 Task: Look for space in Saint-Herblain, France from 10th July, 2023 to 15th July, 2023 for 7 adults in price range Rs.10000 to Rs.15000. Place can be entire place or shared room with 4 bedrooms having 7 beds and 4 bathrooms. Property type can be house, flat, guest house. Amenities needed are: wifi, TV, free parkinig on premises, gym, breakfast. Booking option can be shelf check-in. Required host language is English.
Action: Mouse moved to (394, 86)
Screenshot: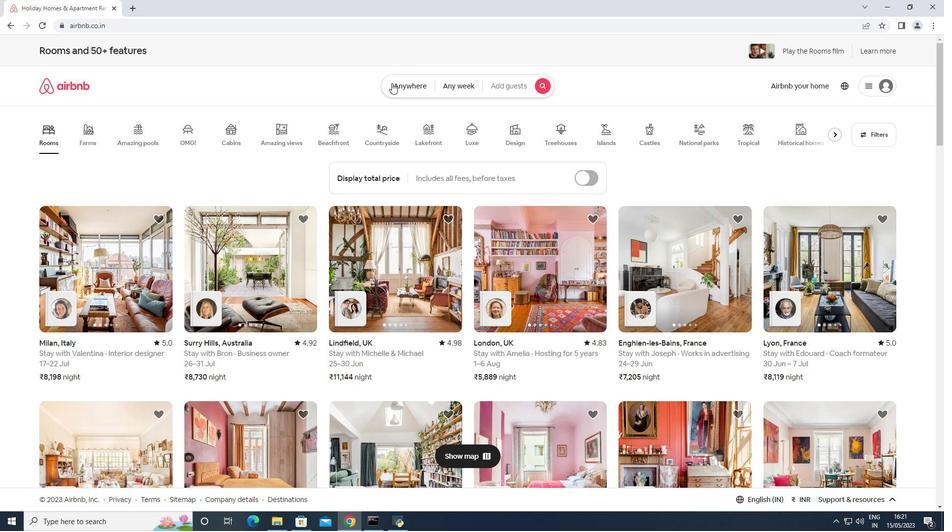 
Action: Mouse pressed left at (394, 86)
Screenshot: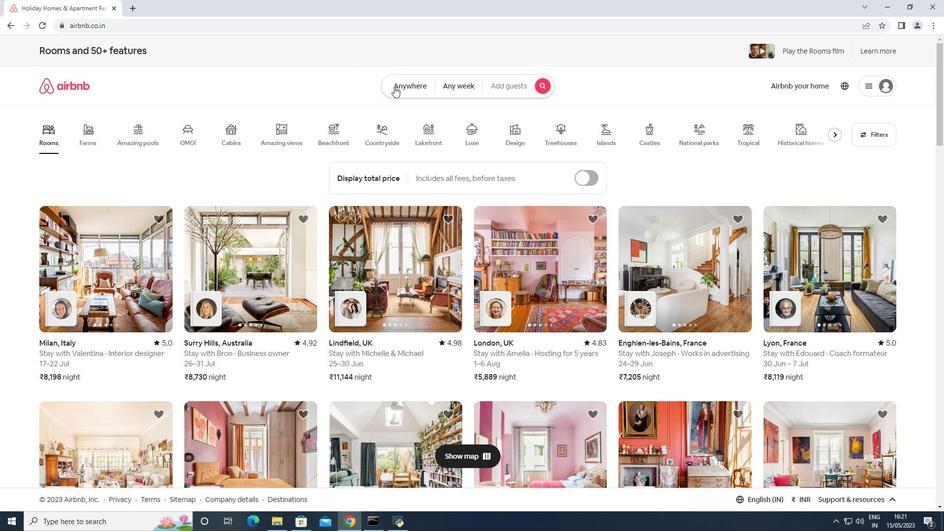 
Action: Mouse moved to (333, 122)
Screenshot: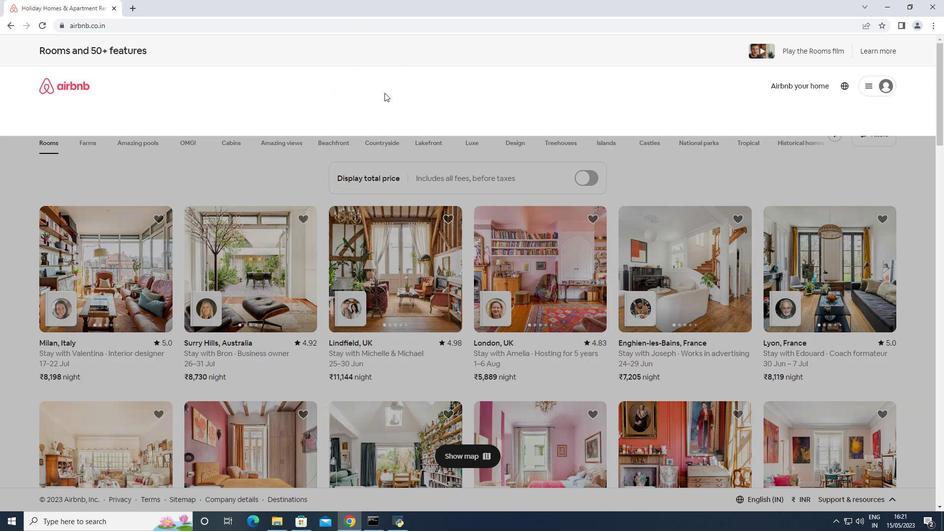 
Action: Key pressed <Key.shift>S
Screenshot: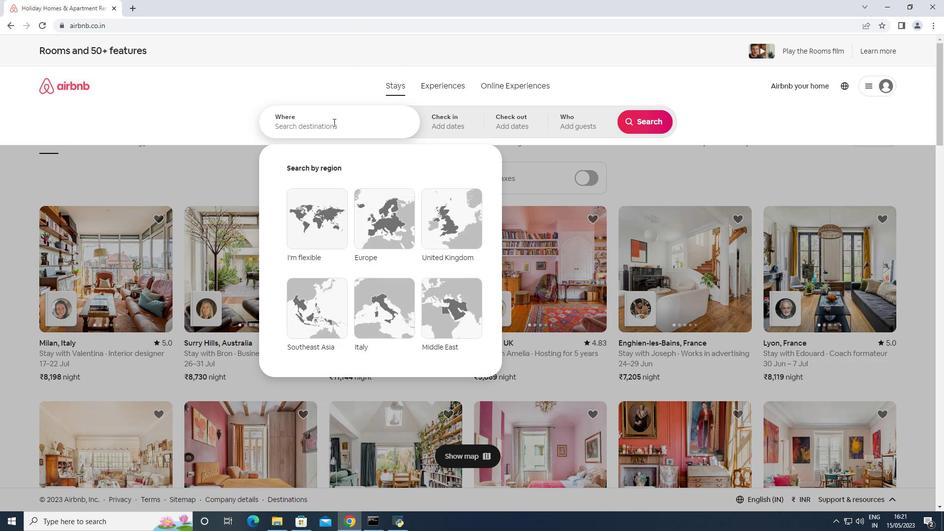 
Action: Mouse pressed left at (333, 122)
Screenshot: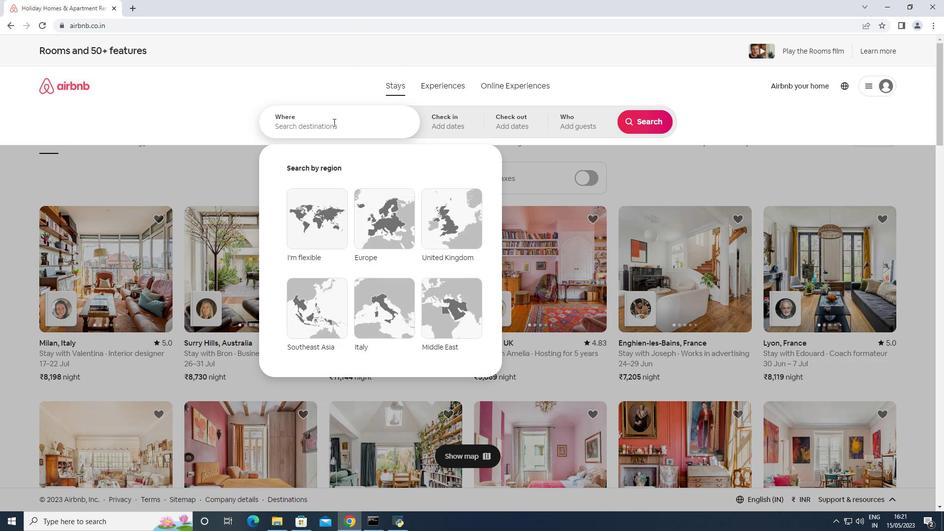 
Action: Key pressed <Key.shift>Saint-<Key.shift><Key.shift><Key.shift><Key.shift>Herblain,<Key.shift><Key.shift>F
Screenshot: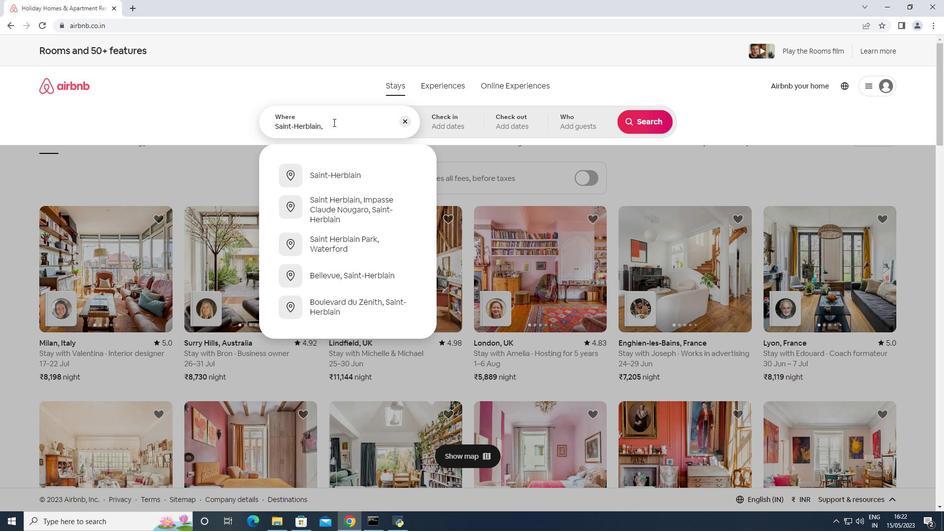 
Action: Mouse moved to (367, 185)
Screenshot: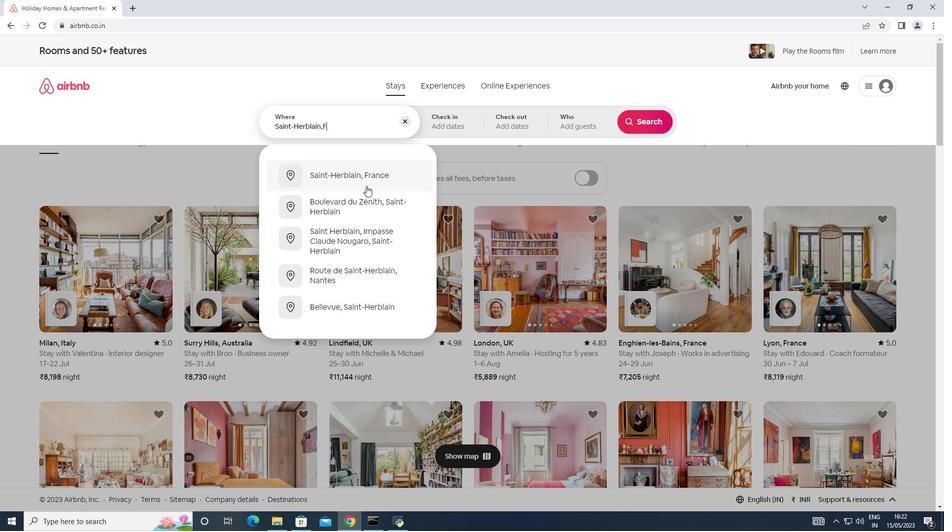 
Action: Mouse pressed left at (367, 185)
Screenshot: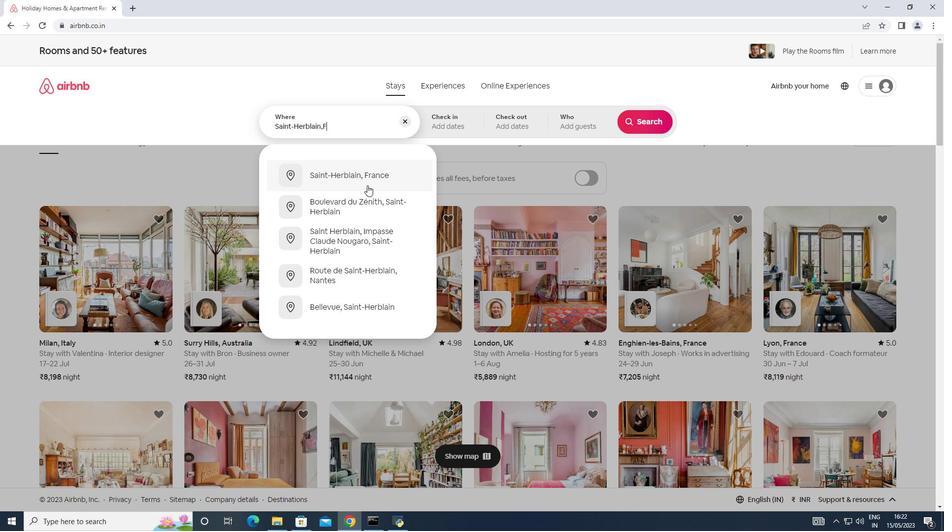 
Action: Mouse moved to (514, 134)
Screenshot: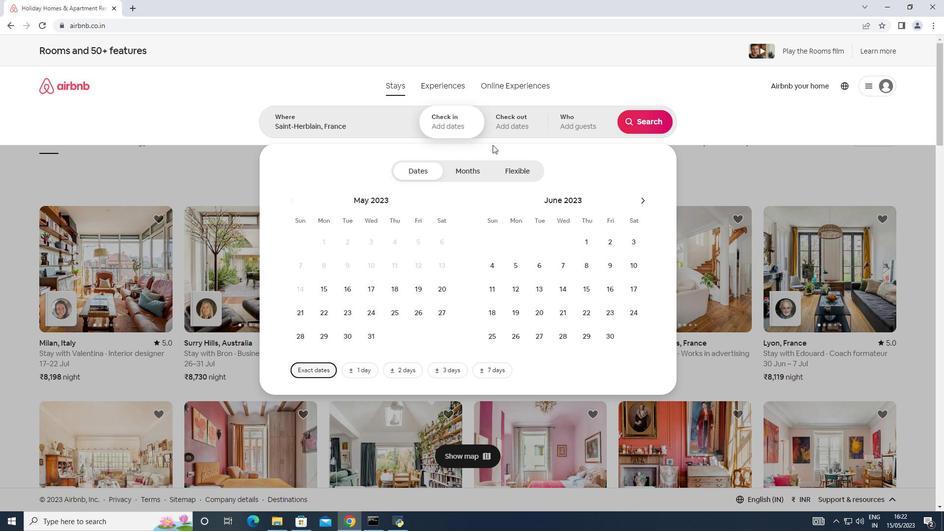 
Action: Mouse pressed left at (514, 134)
Screenshot: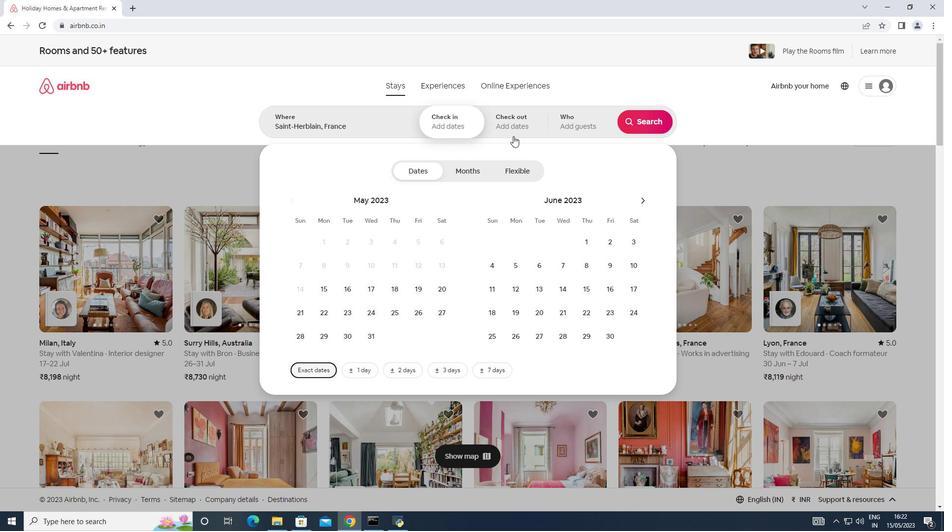 
Action: Mouse moved to (465, 129)
Screenshot: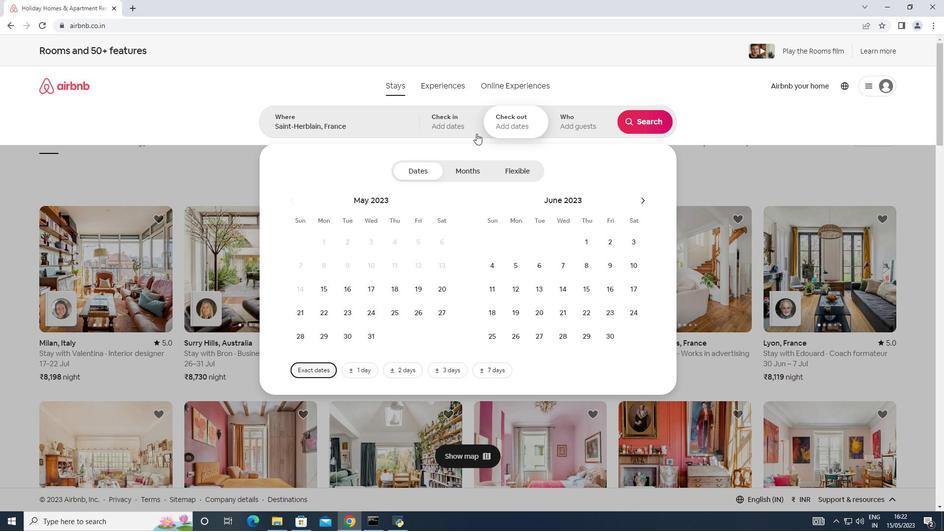 
Action: Mouse pressed left at (465, 129)
Screenshot: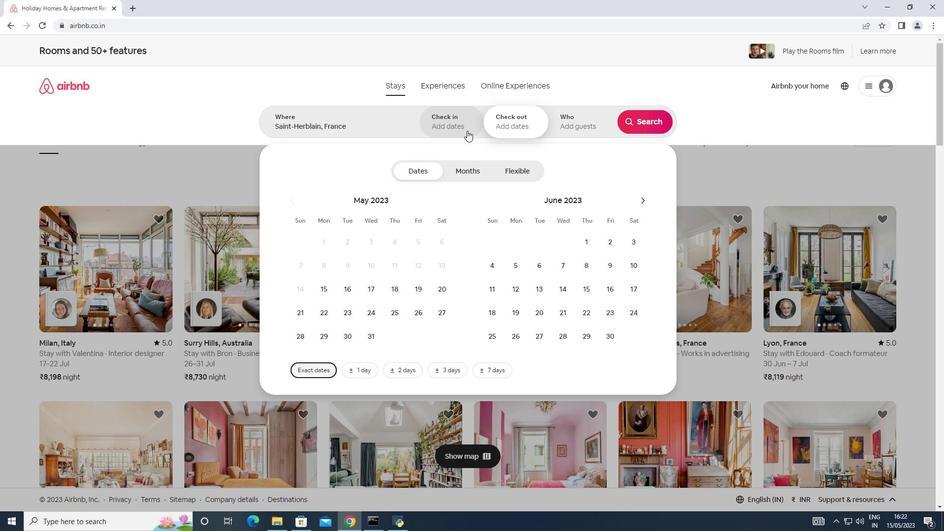 
Action: Mouse moved to (638, 198)
Screenshot: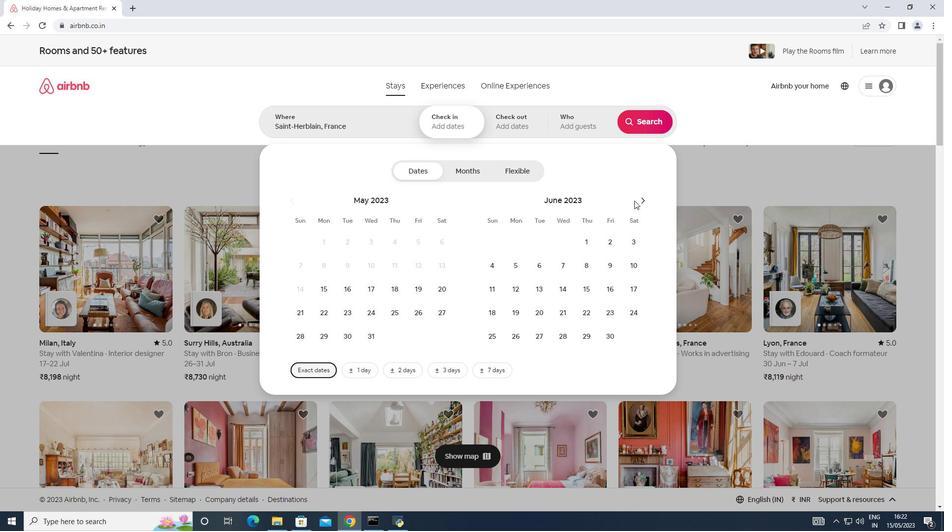 
Action: Mouse pressed left at (638, 198)
Screenshot: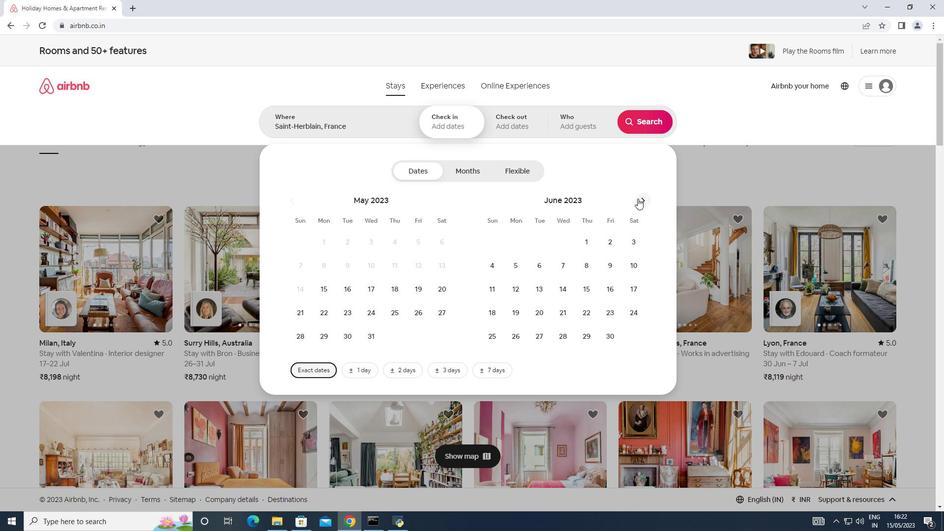 
Action: Mouse moved to (524, 285)
Screenshot: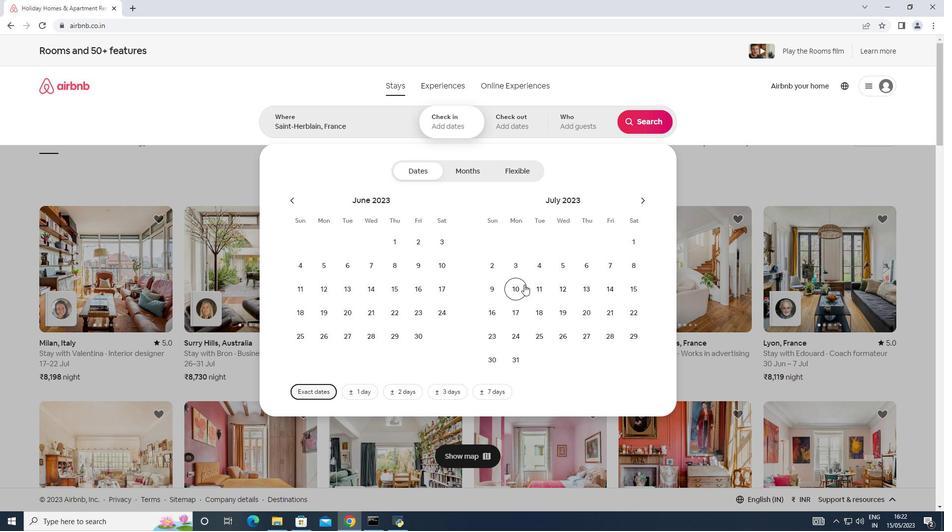 
Action: Mouse pressed left at (524, 285)
Screenshot: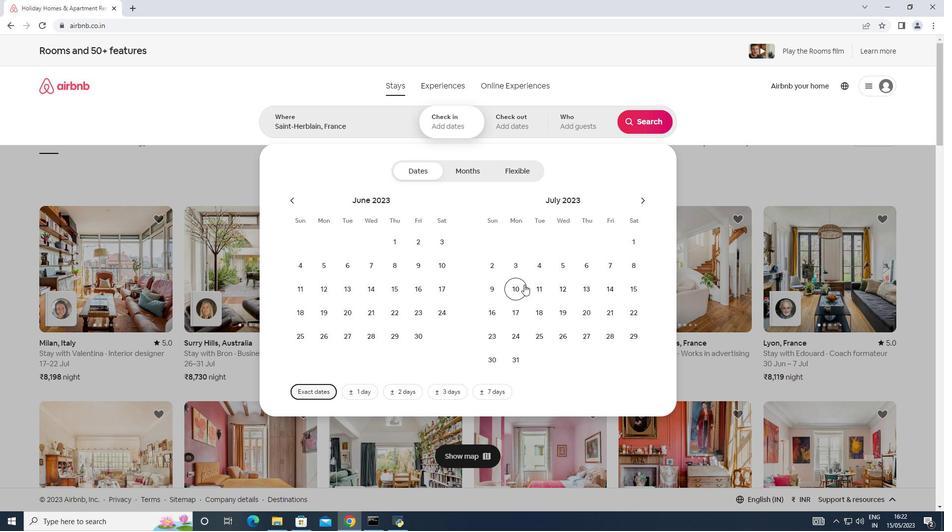 
Action: Mouse moved to (633, 283)
Screenshot: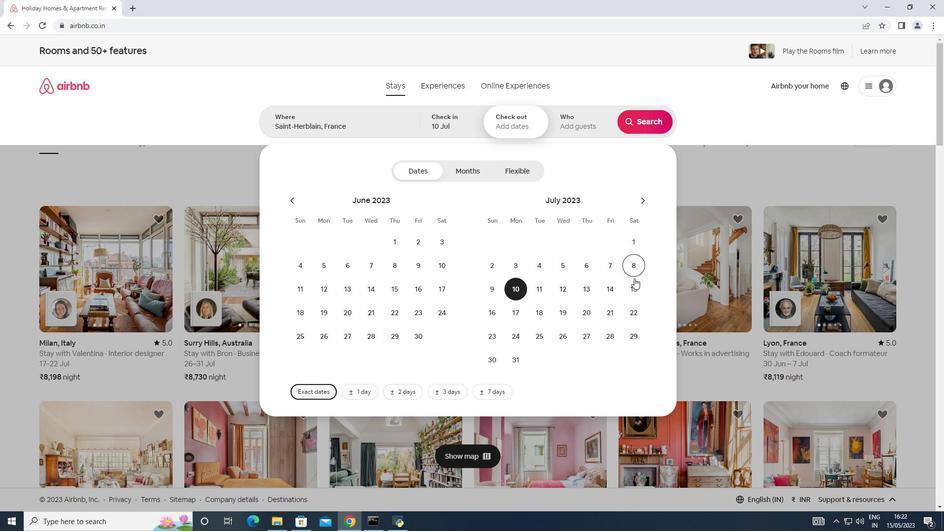 
Action: Mouse pressed left at (633, 283)
Screenshot: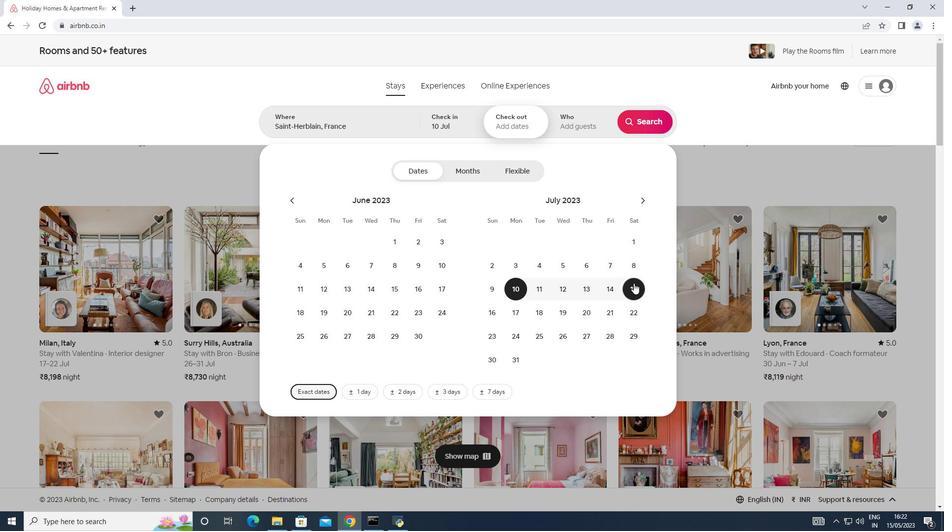 
Action: Mouse moved to (583, 118)
Screenshot: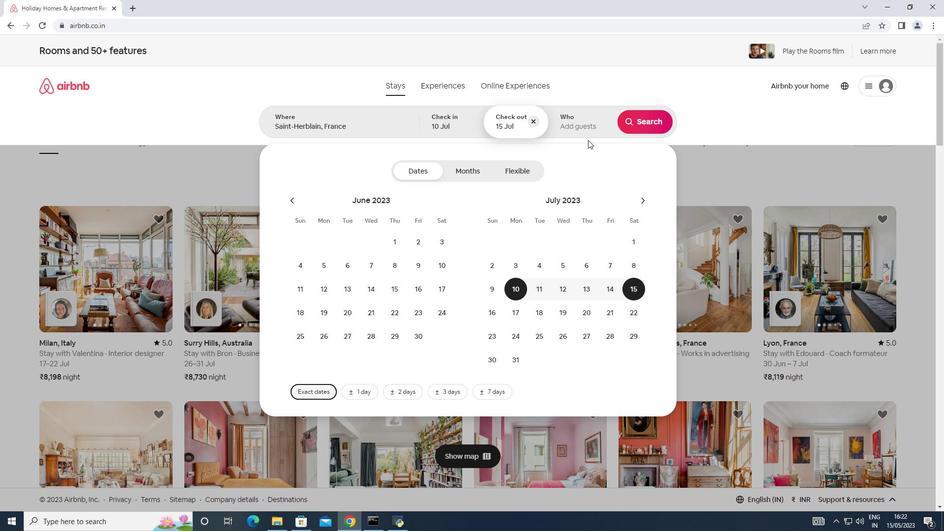 
Action: Mouse pressed left at (583, 118)
Screenshot: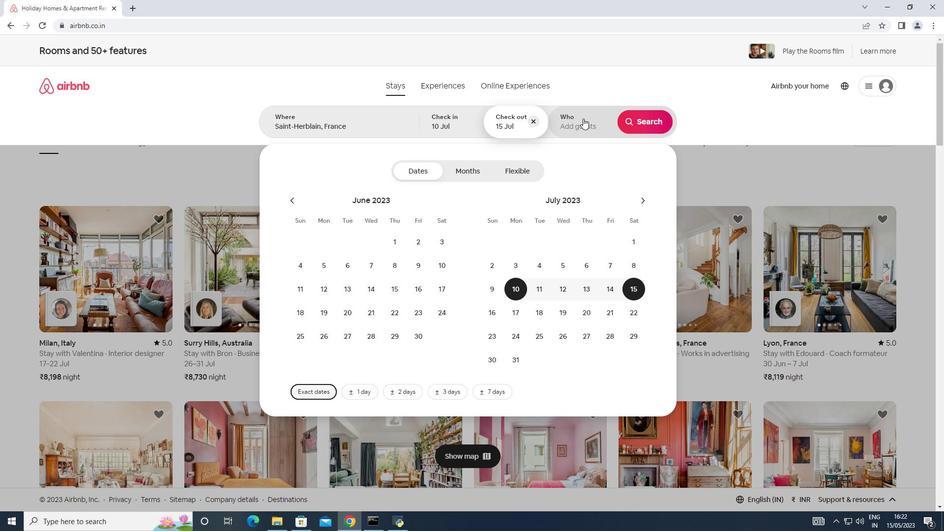
Action: Mouse moved to (645, 171)
Screenshot: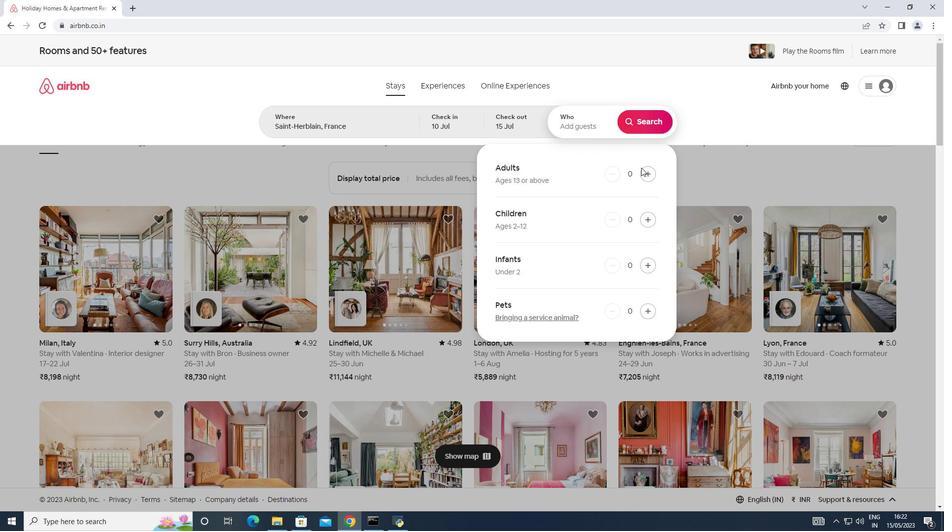 
Action: Mouse pressed left at (645, 171)
Screenshot: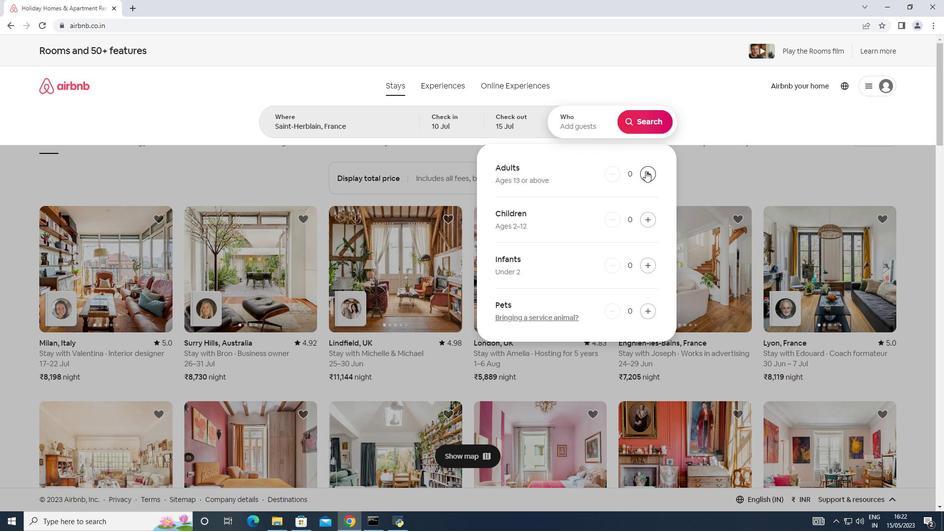 
Action: Mouse pressed left at (645, 171)
Screenshot: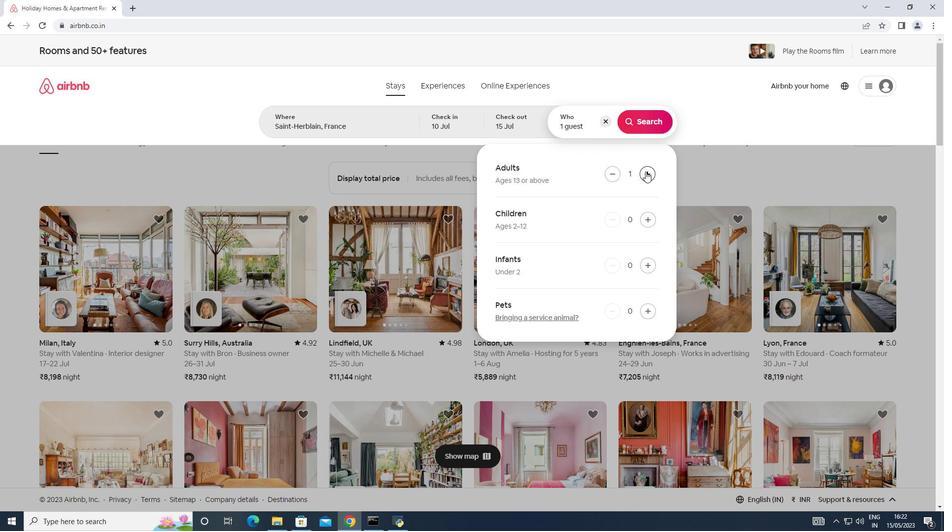 
Action: Mouse pressed left at (645, 171)
Screenshot: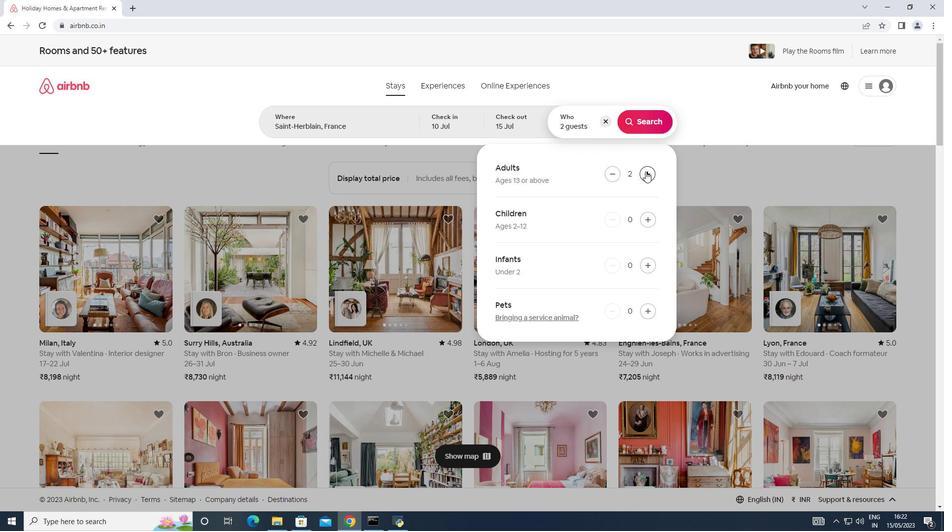 
Action: Mouse pressed left at (645, 171)
Screenshot: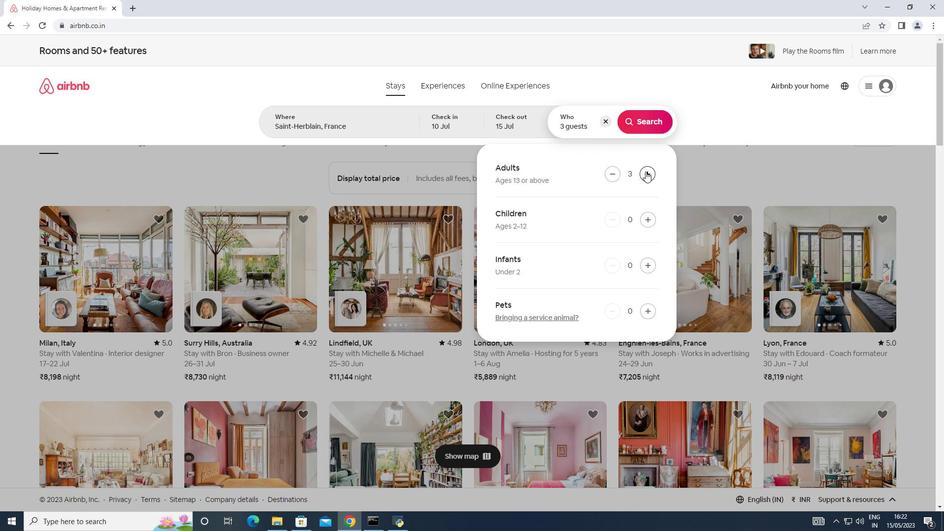 
Action: Mouse pressed left at (645, 171)
Screenshot: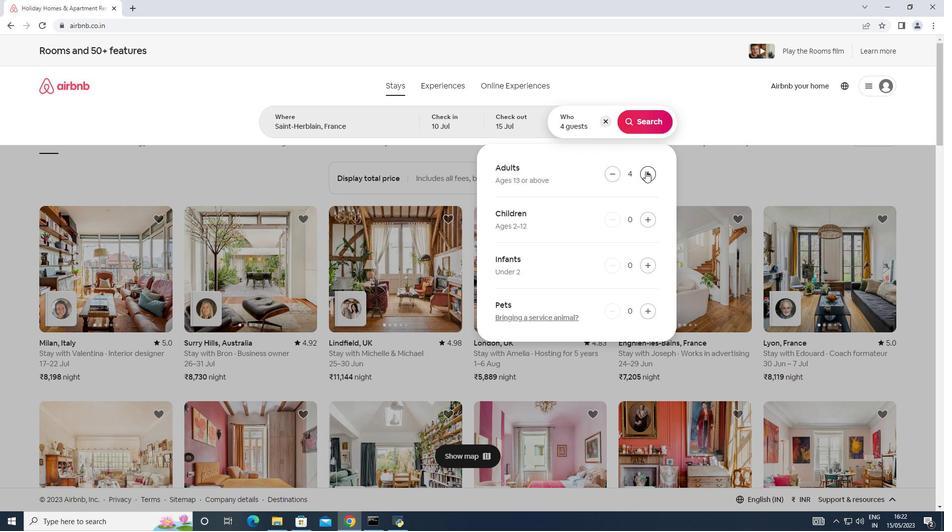 
Action: Mouse pressed left at (645, 171)
Screenshot: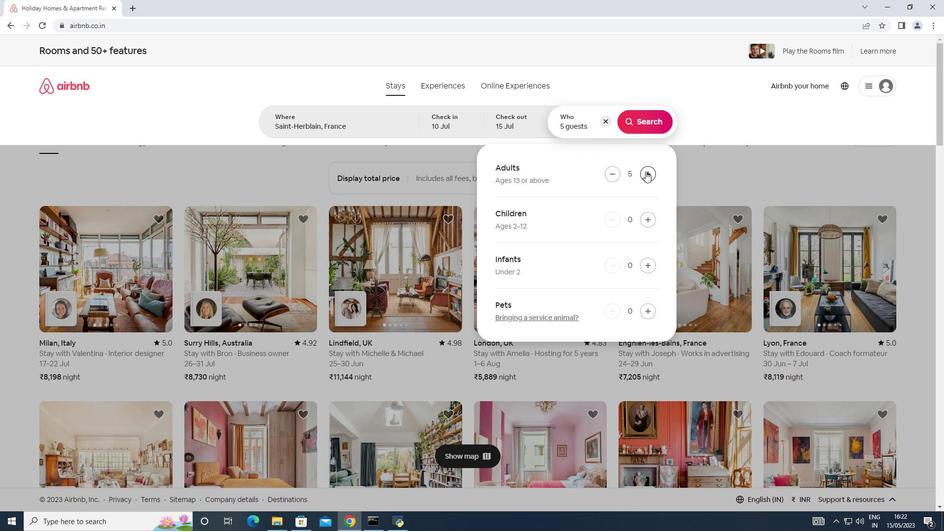 
Action: Mouse pressed left at (645, 171)
Screenshot: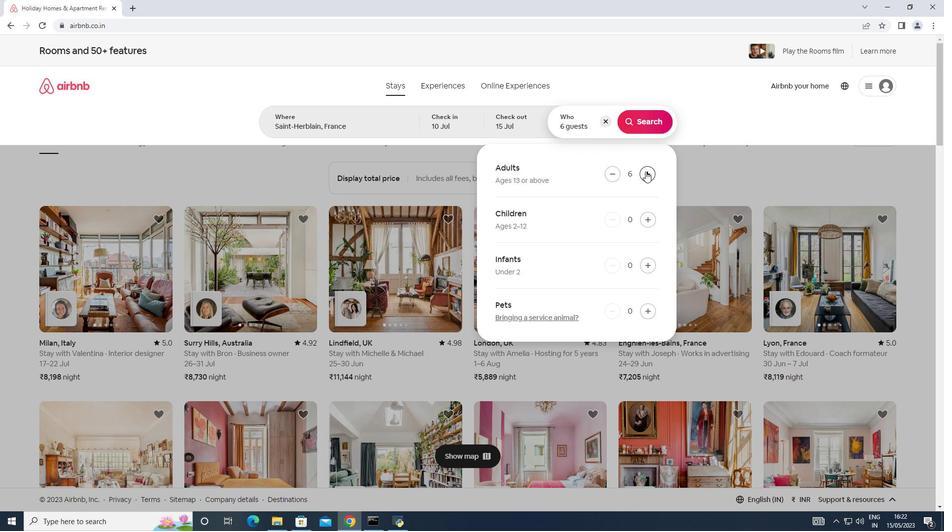 
Action: Mouse moved to (637, 124)
Screenshot: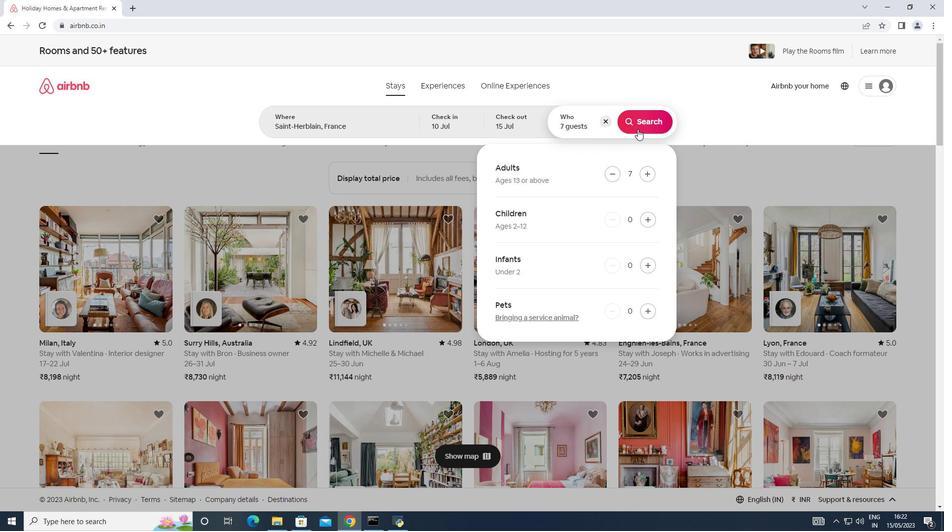 
Action: Mouse pressed left at (637, 124)
Screenshot: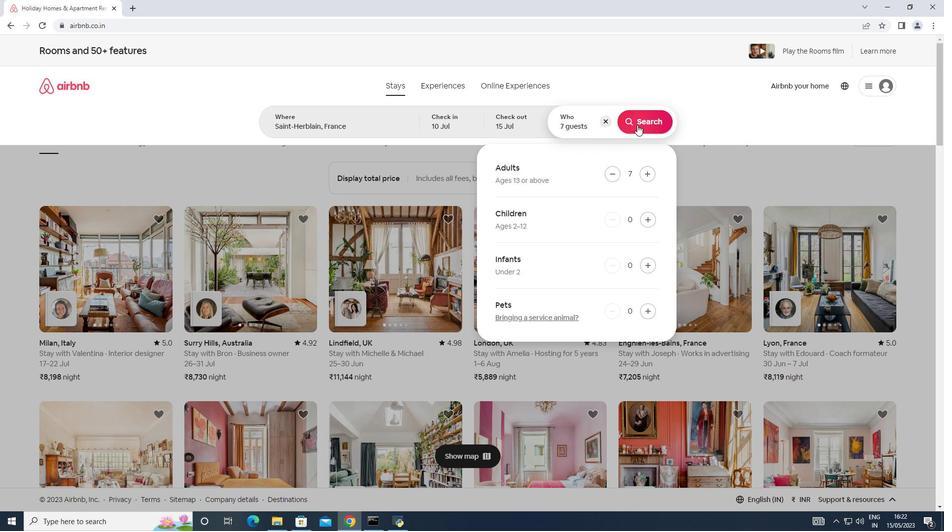 
Action: Mouse moved to (889, 93)
Screenshot: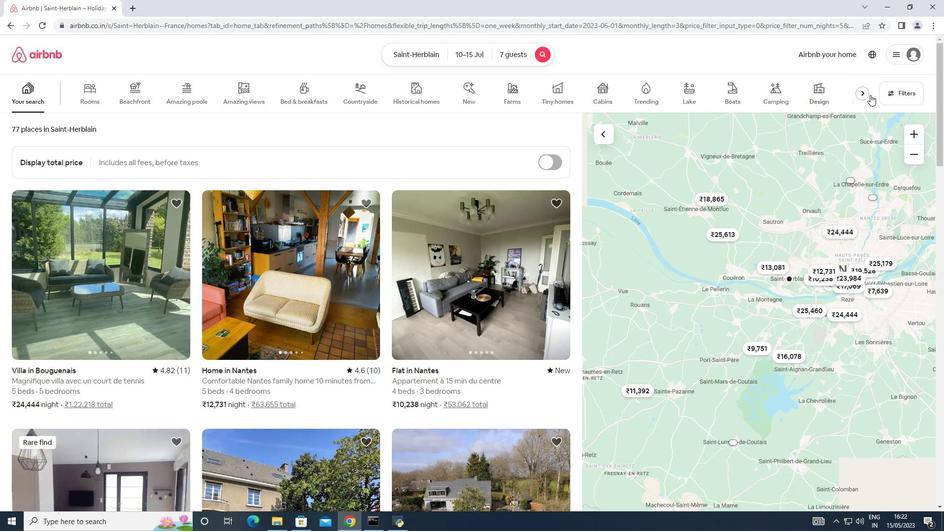 
Action: Mouse pressed left at (889, 93)
Screenshot: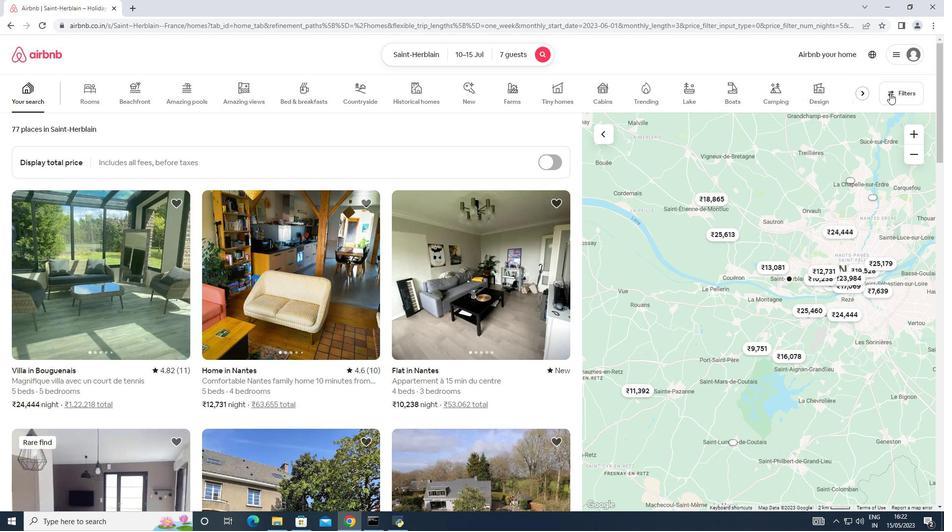 
Action: Mouse moved to (342, 336)
Screenshot: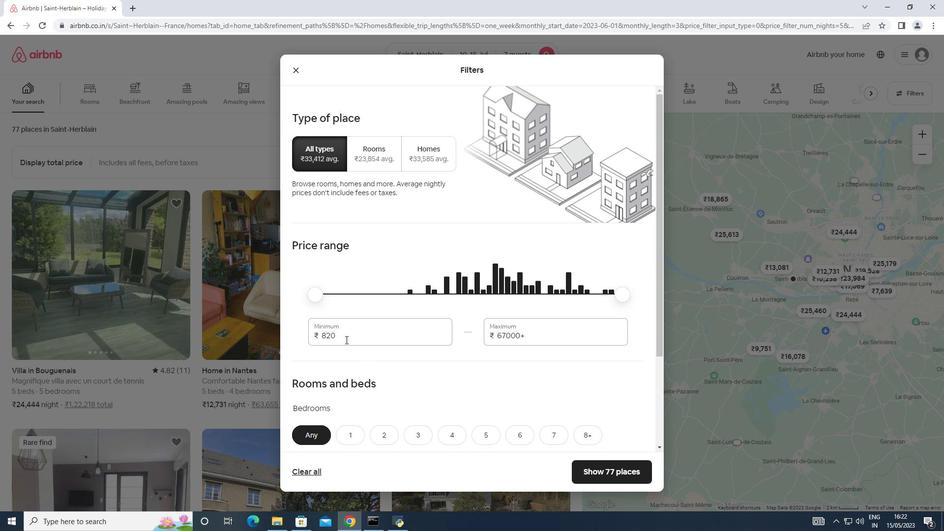 
Action: Mouse pressed left at (342, 336)
Screenshot: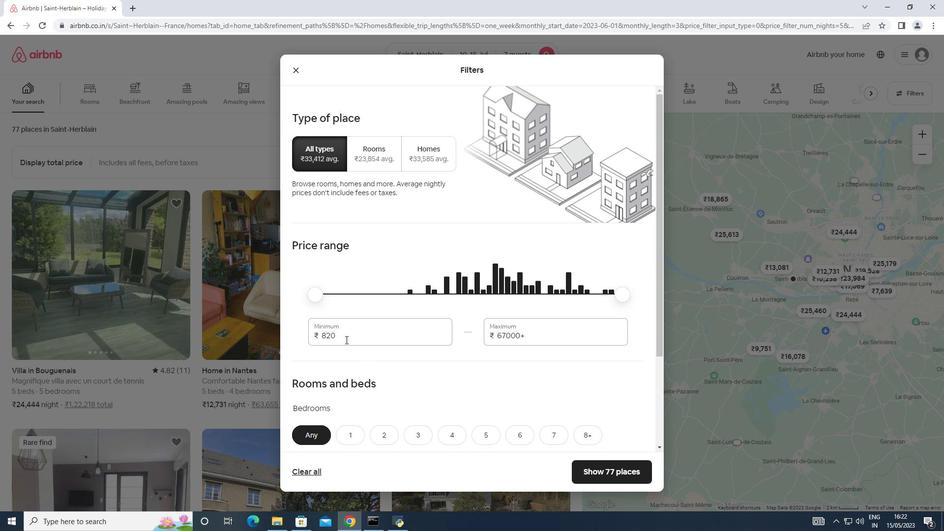 
Action: Mouse moved to (314, 335)
Screenshot: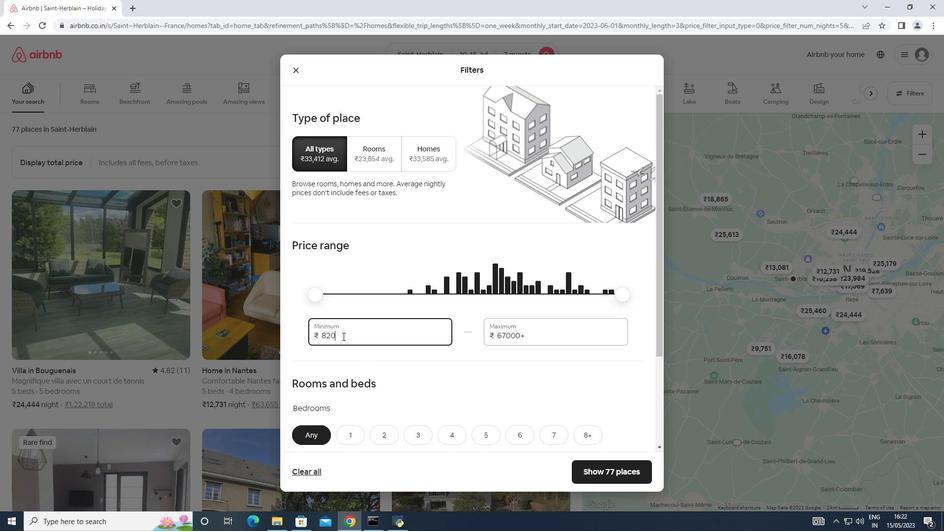 
Action: Key pressed 10000
Screenshot: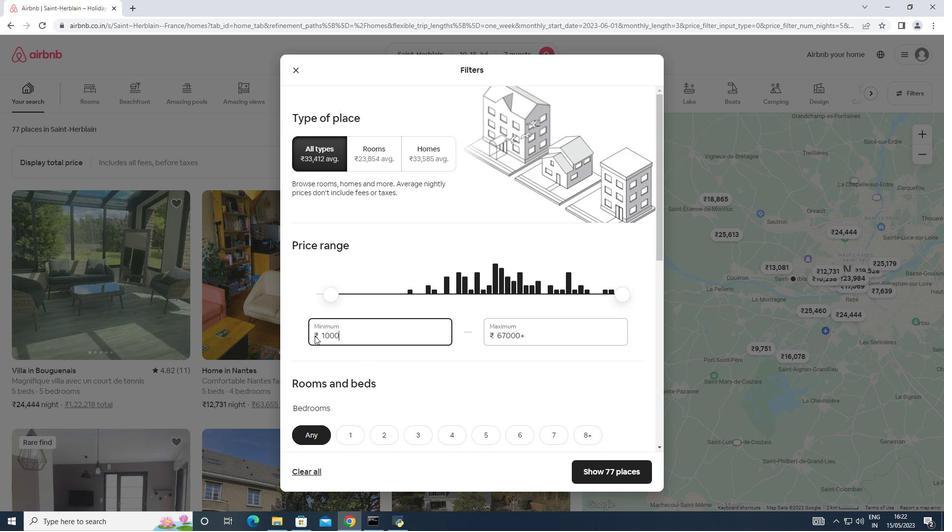 
Action: Mouse moved to (524, 337)
Screenshot: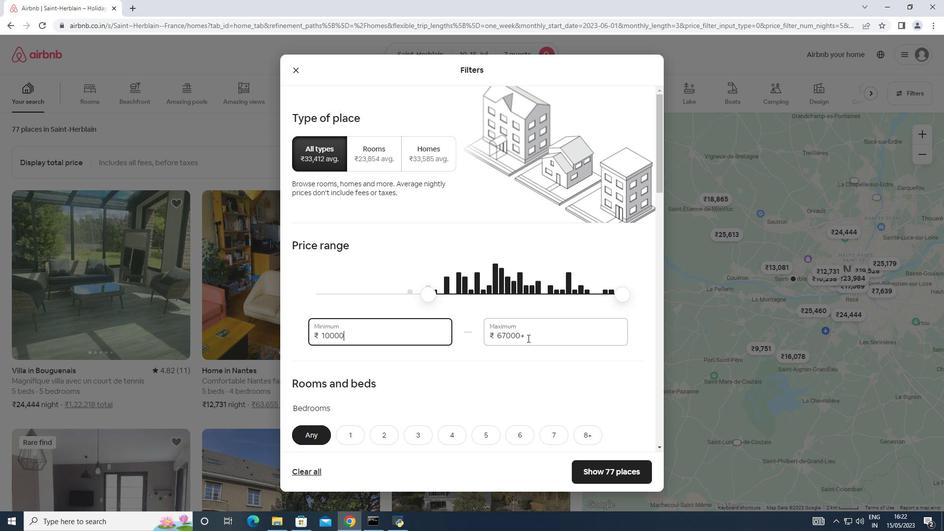 
Action: Mouse pressed left at (524, 337)
Screenshot: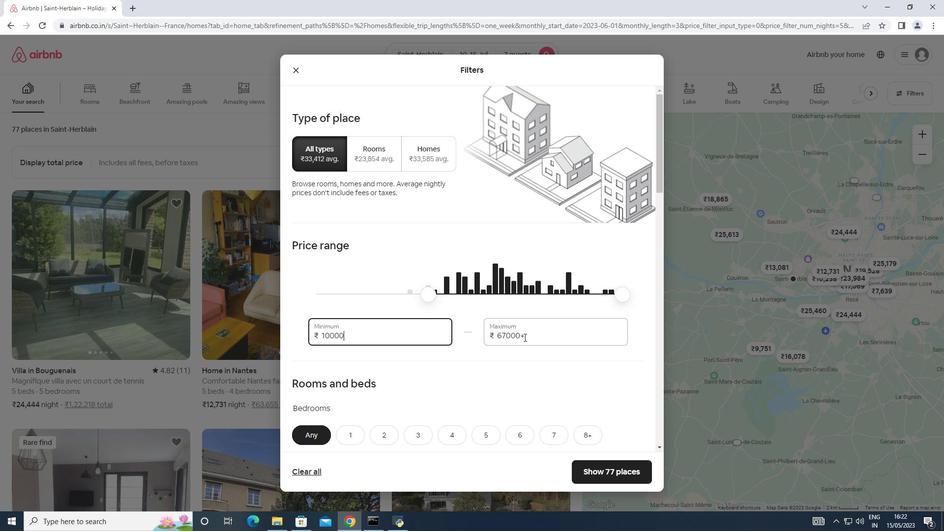 
Action: Mouse moved to (485, 337)
Screenshot: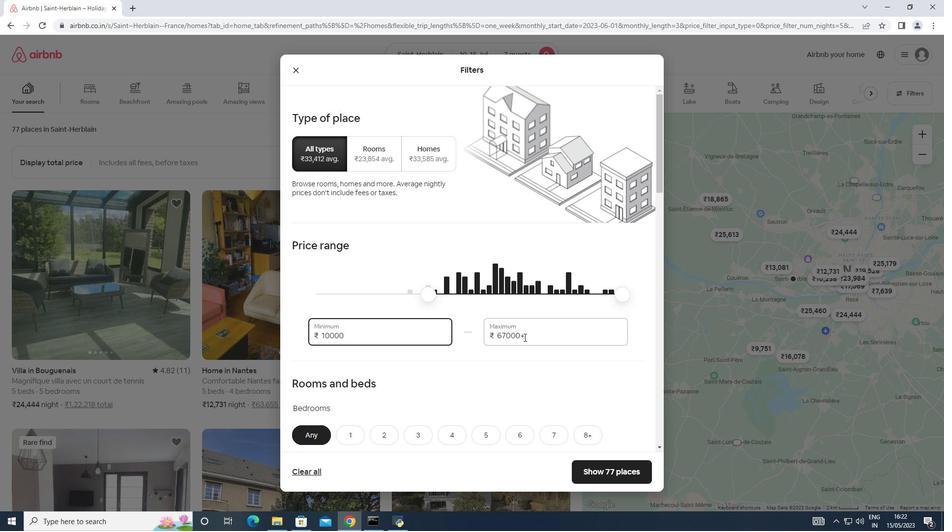 
Action: Key pressed 15000
Screenshot: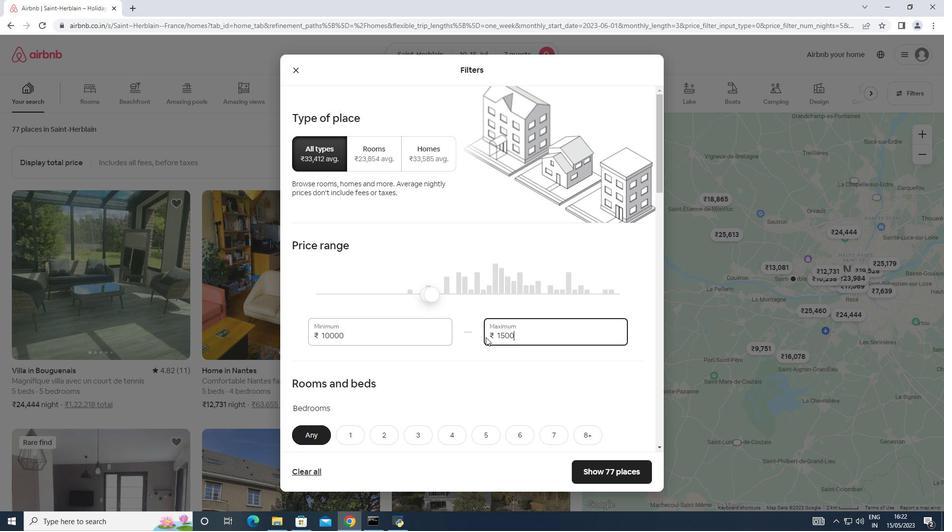 
Action: Mouse scrolled (485, 336) with delta (0, 0)
Screenshot: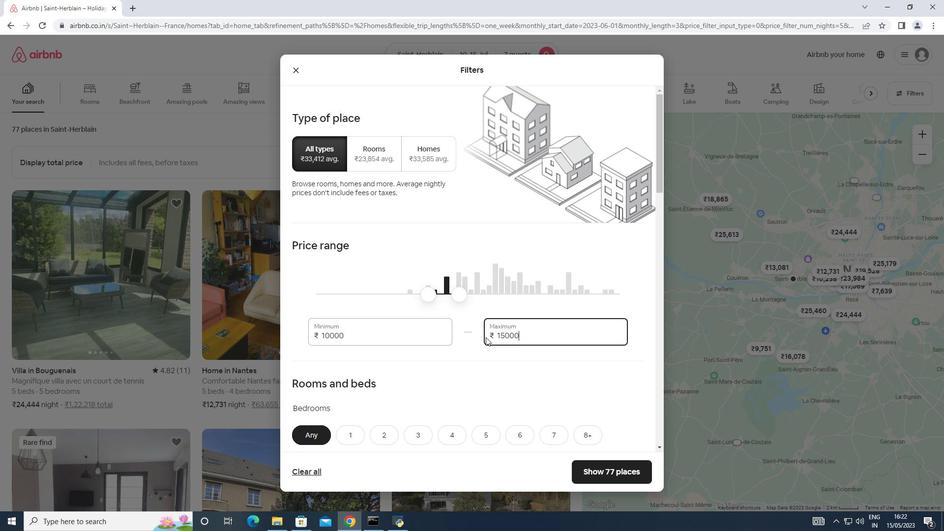 
Action: Mouse scrolled (485, 336) with delta (0, 0)
Screenshot: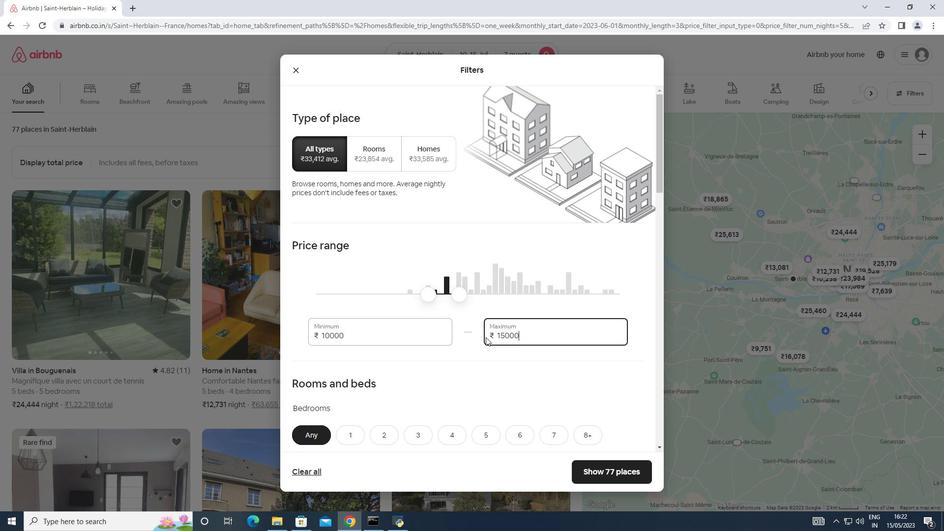 
Action: Mouse scrolled (485, 336) with delta (0, 0)
Screenshot: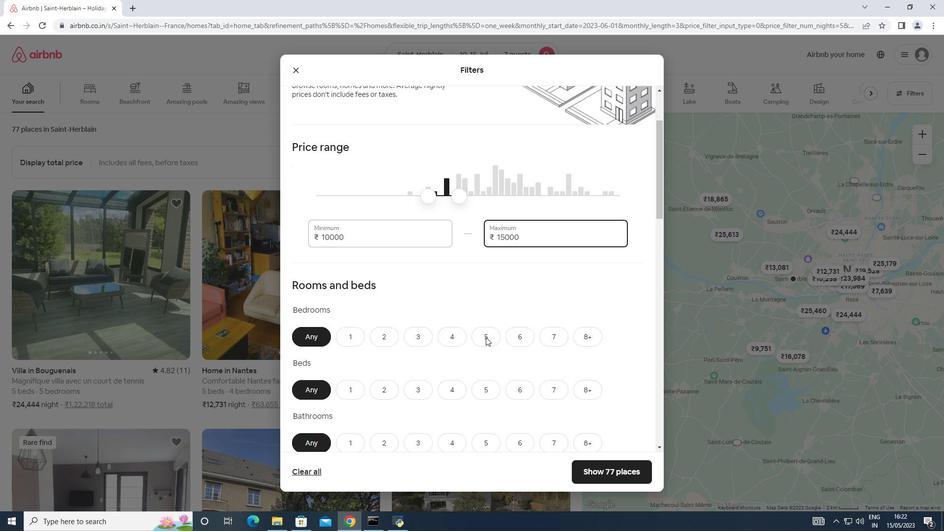 
Action: Mouse scrolled (485, 336) with delta (0, 0)
Screenshot: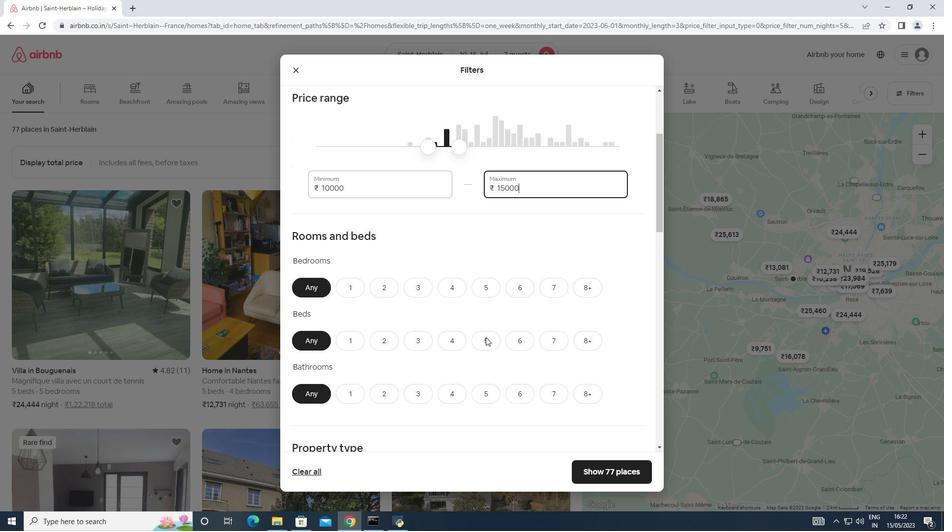 
Action: Mouse moved to (457, 238)
Screenshot: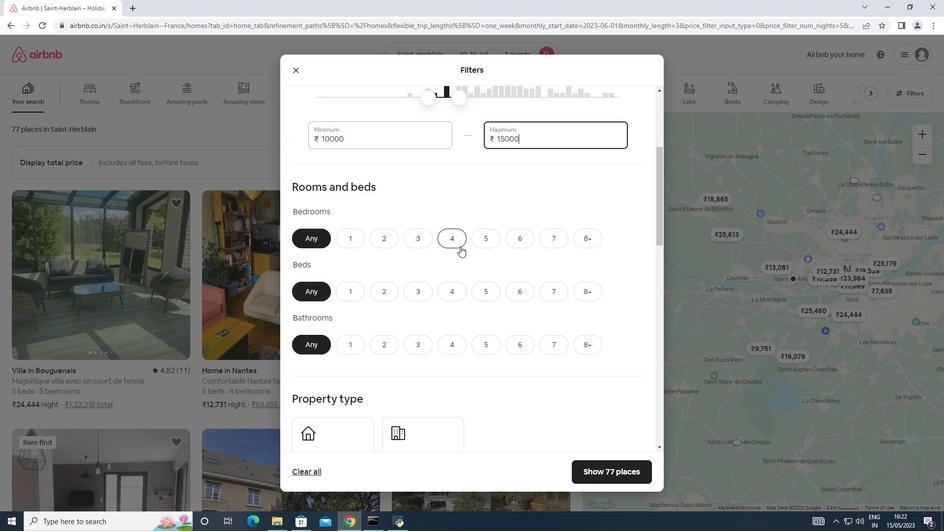 
Action: Mouse pressed left at (457, 238)
Screenshot: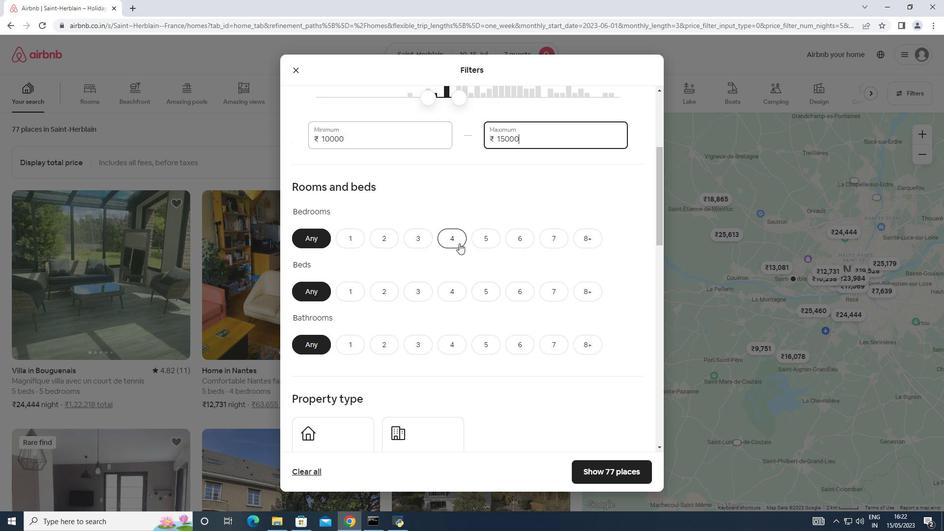 
Action: Mouse moved to (550, 285)
Screenshot: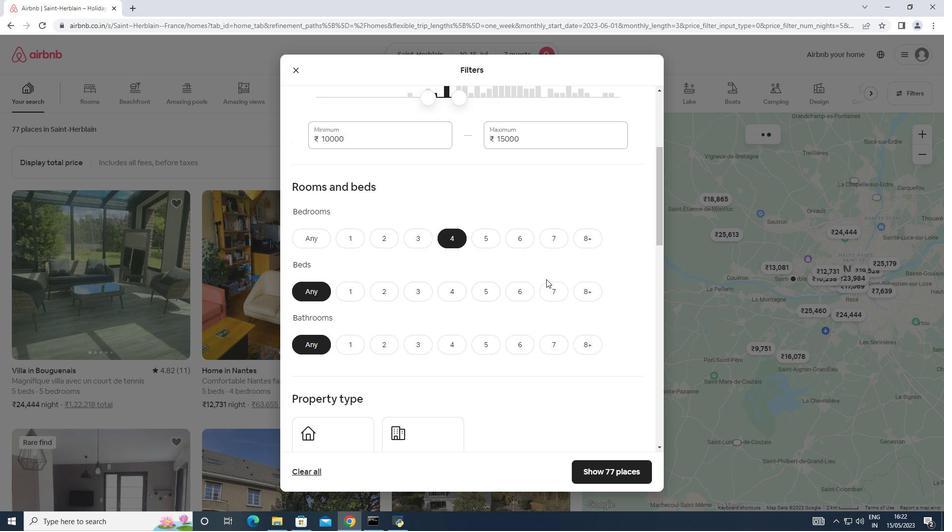 
Action: Mouse pressed left at (550, 285)
Screenshot: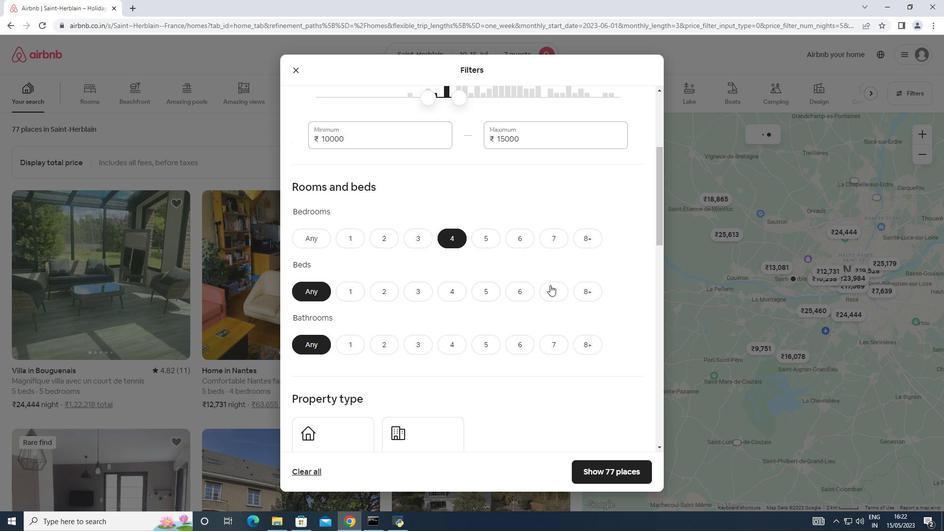 
Action: Mouse moved to (457, 337)
Screenshot: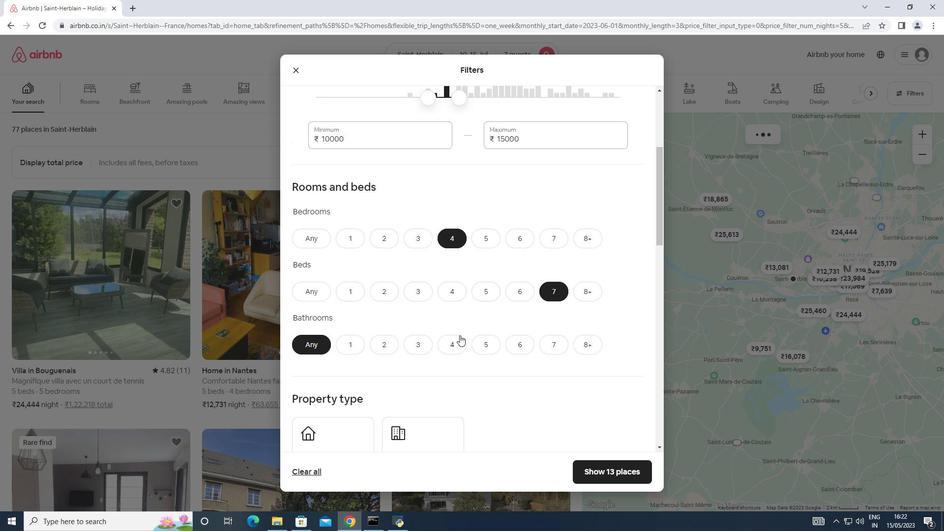 
Action: Mouse pressed left at (457, 337)
Screenshot: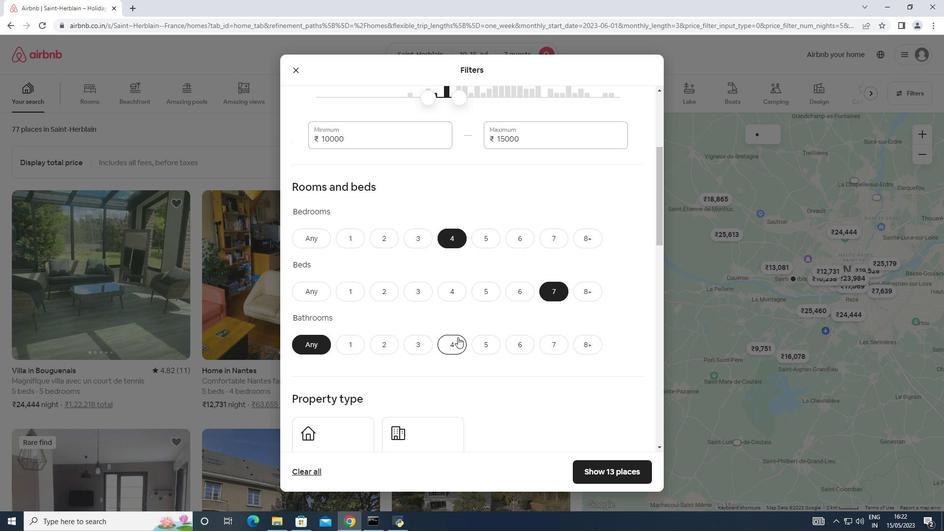 
Action: Mouse moved to (460, 333)
Screenshot: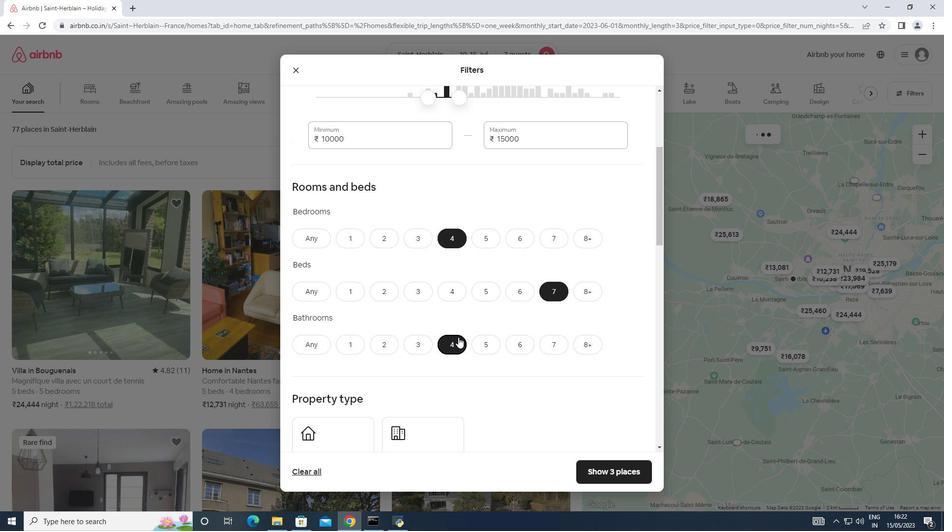 
Action: Mouse scrolled (460, 332) with delta (0, 0)
Screenshot: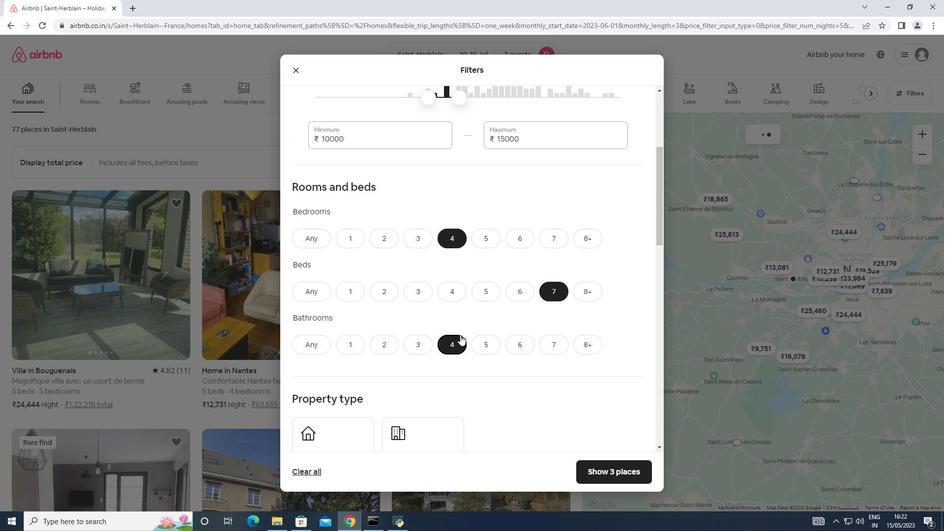 
Action: Mouse scrolled (460, 332) with delta (0, 0)
Screenshot: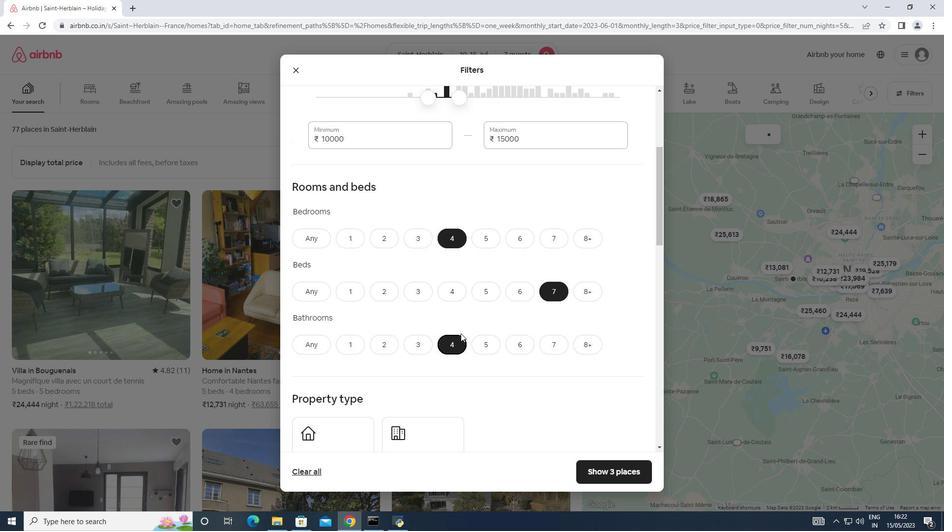 
Action: Mouse scrolled (460, 332) with delta (0, 0)
Screenshot: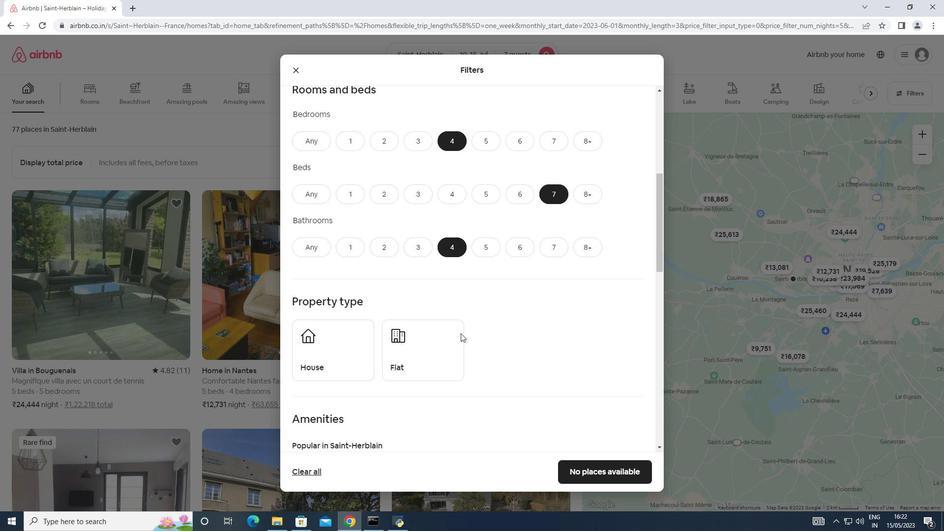 
Action: Mouse moved to (349, 295)
Screenshot: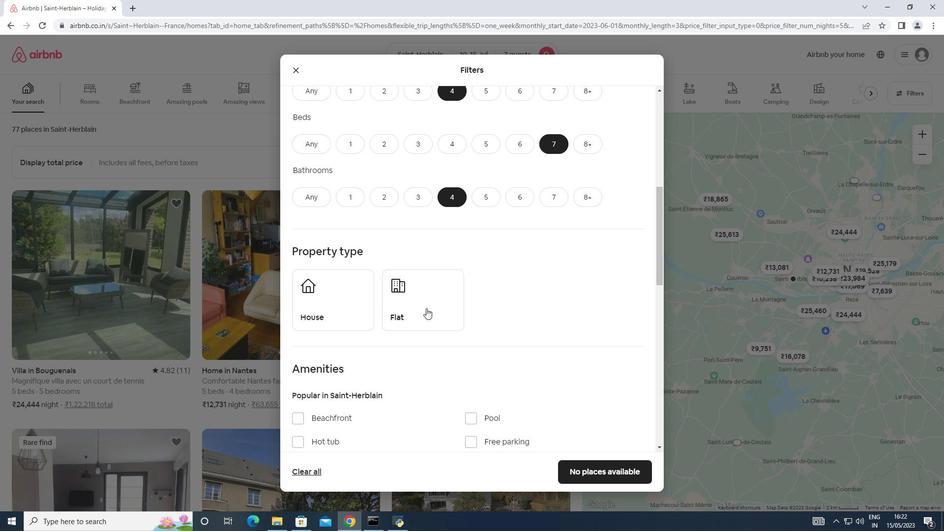 
Action: Mouse pressed left at (349, 295)
Screenshot: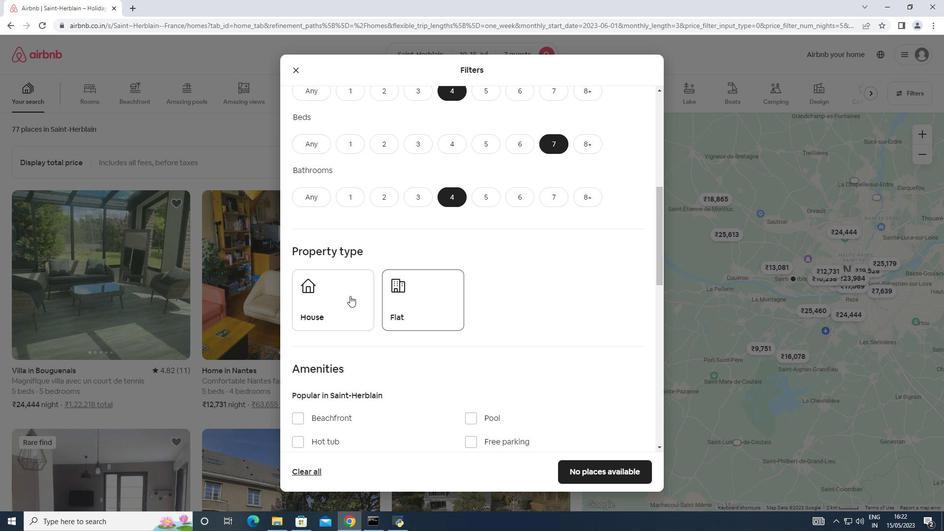 
Action: Mouse moved to (411, 297)
Screenshot: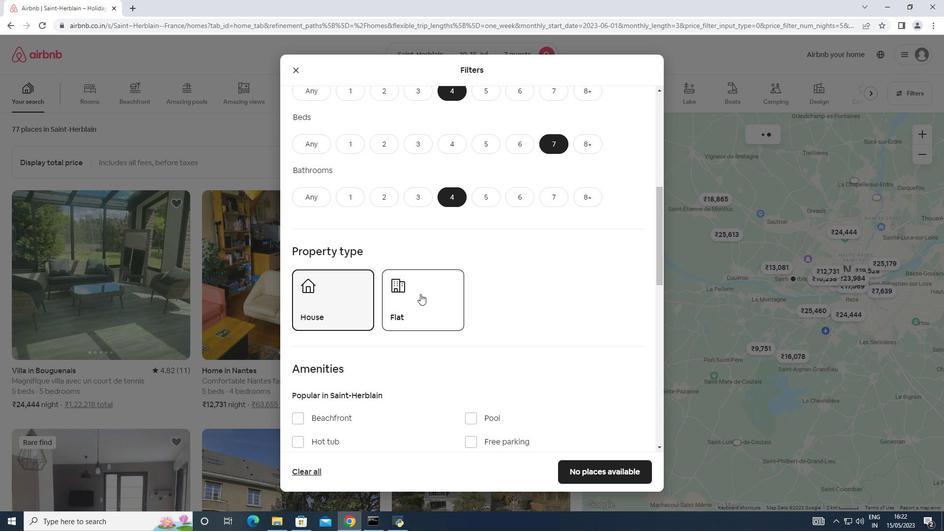 
Action: Mouse pressed left at (411, 297)
Screenshot: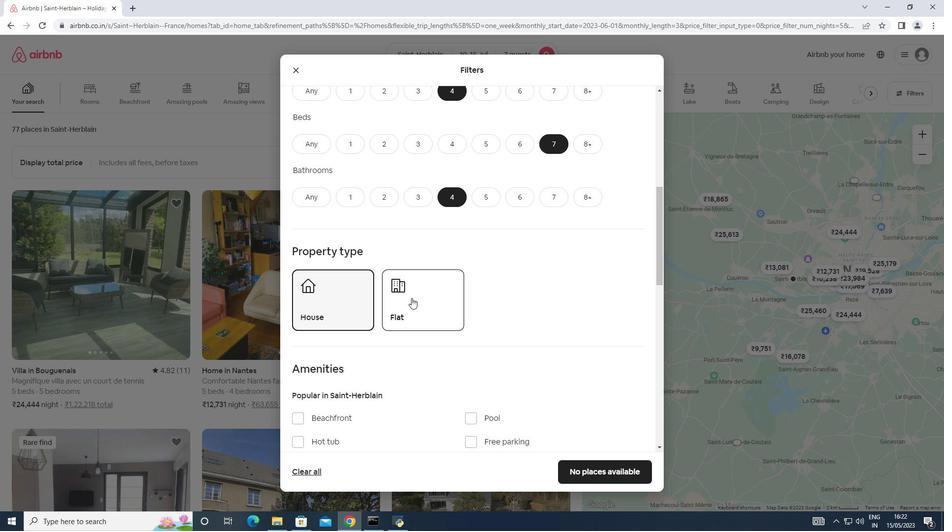 
Action: Mouse moved to (410, 300)
Screenshot: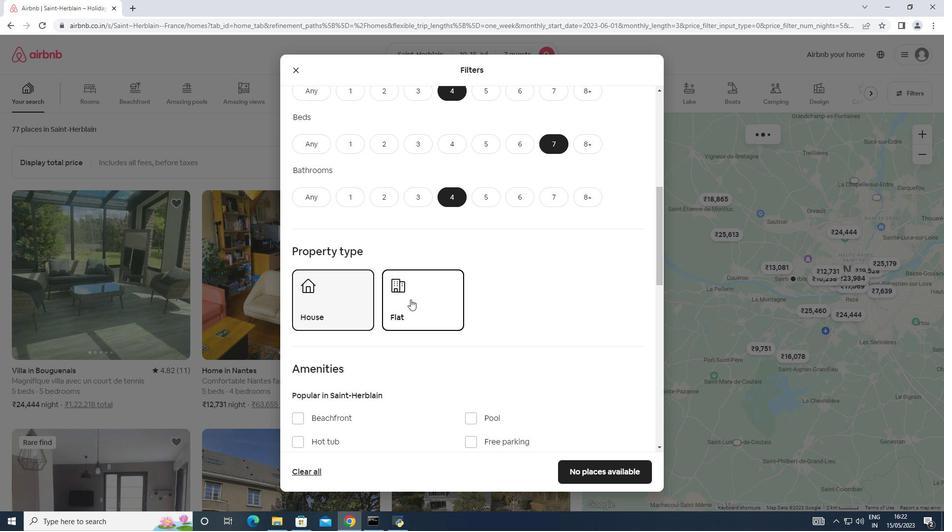 
Action: Mouse scrolled (410, 299) with delta (0, 0)
Screenshot: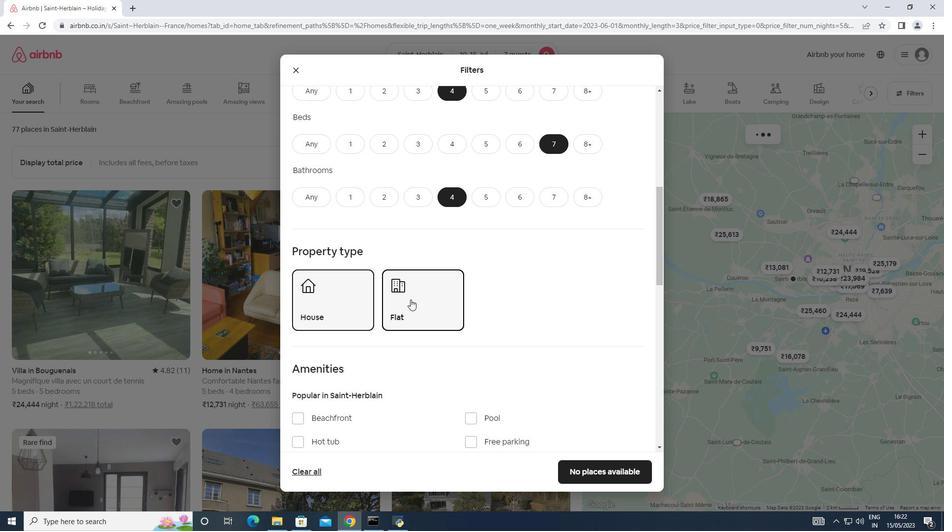 
Action: Mouse moved to (410, 300)
Screenshot: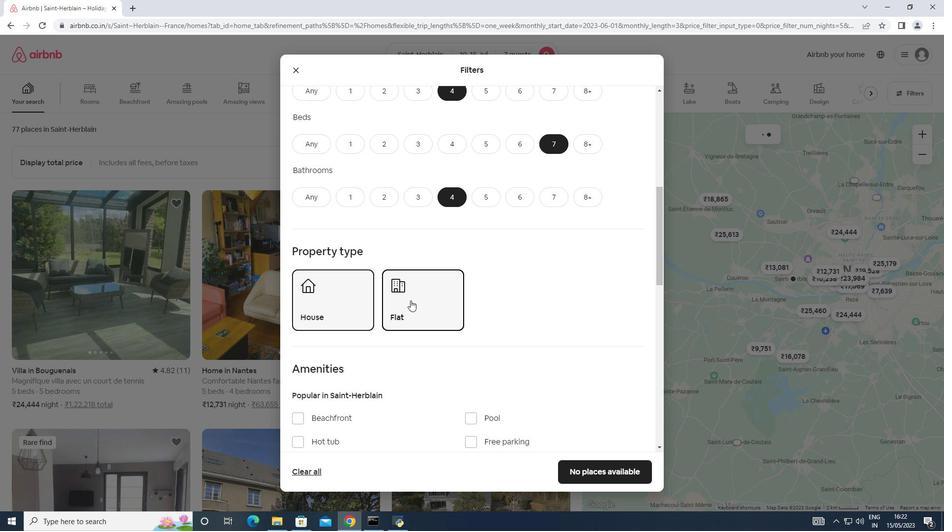
Action: Mouse scrolled (410, 299) with delta (0, 0)
Screenshot: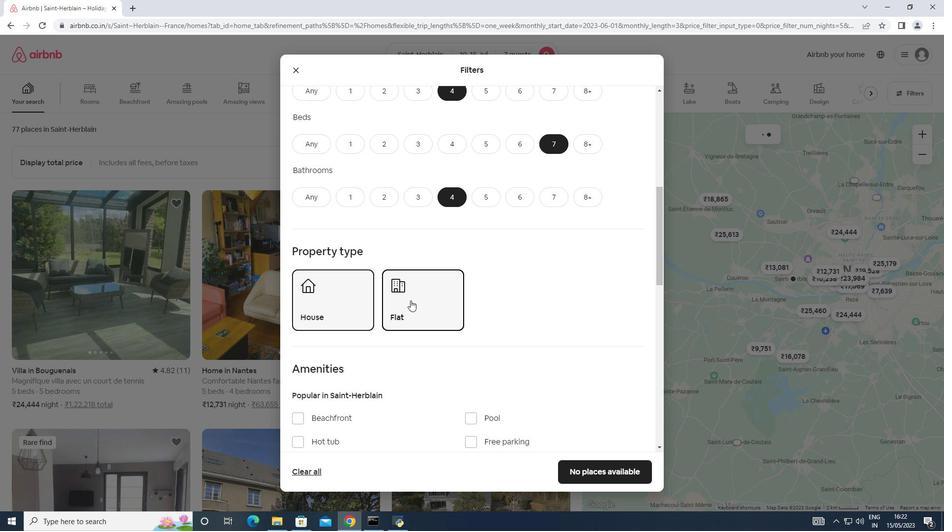 
Action: Mouse moved to (411, 300)
Screenshot: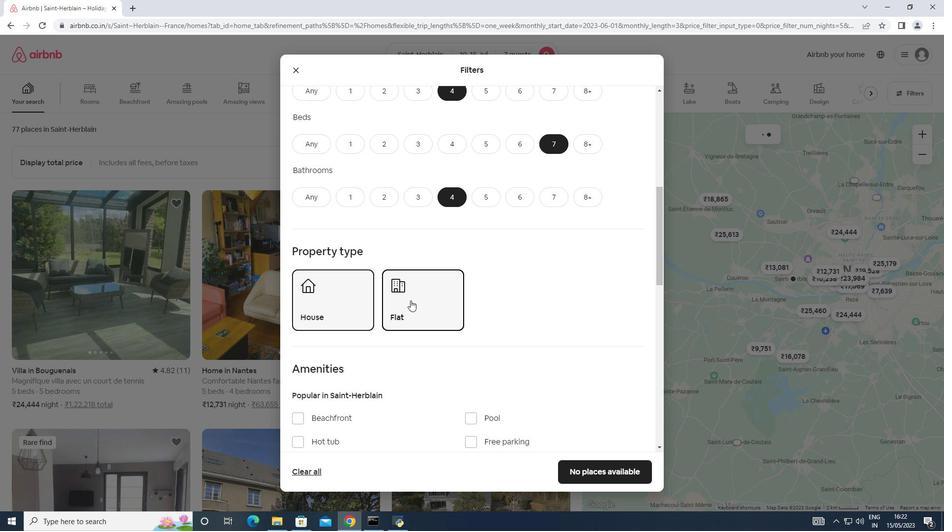 
Action: Mouse scrolled (411, 299) with delta (0, 0)
Screenshot: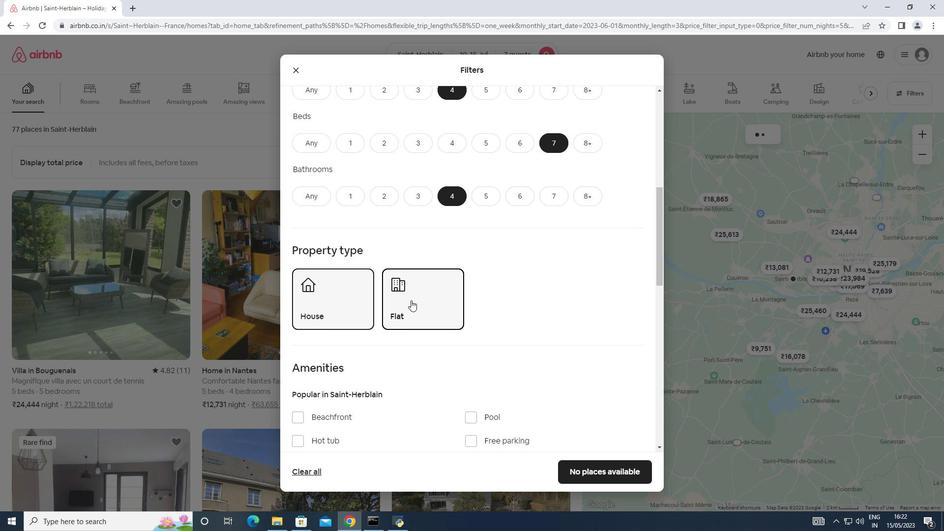 
Action: Mouse scrolled (411, 299) with delta (0, 0)
Screenshot: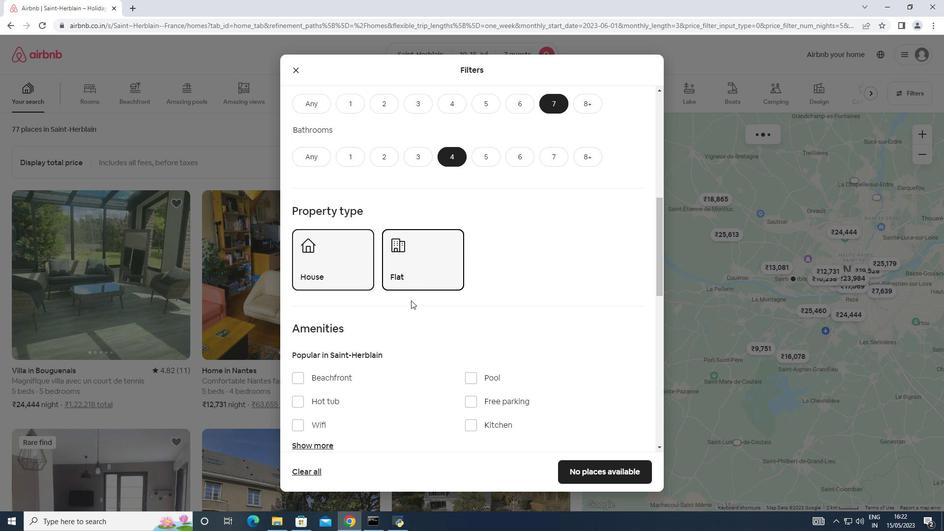 
Action: Mouse moved to (317, 289)
Screenshot: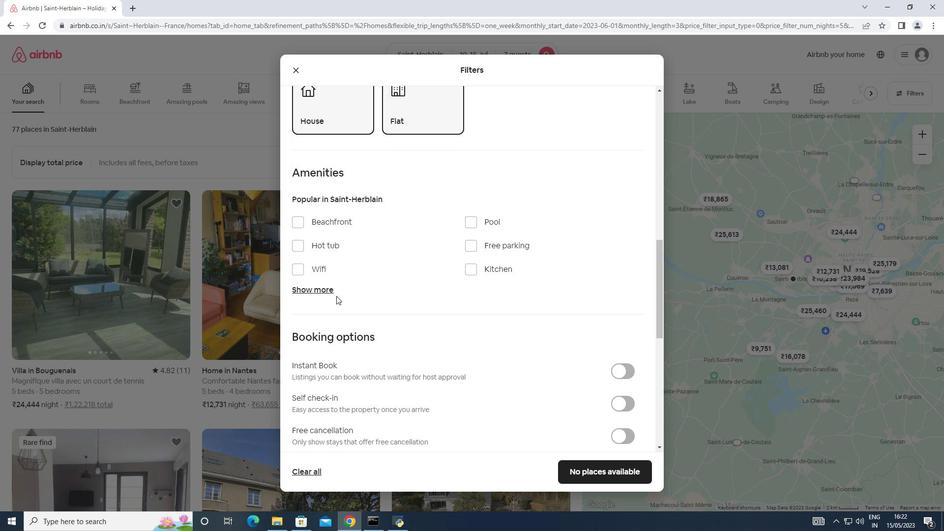 
Action: Mouse pressed left at (317, 289)
Screenshot: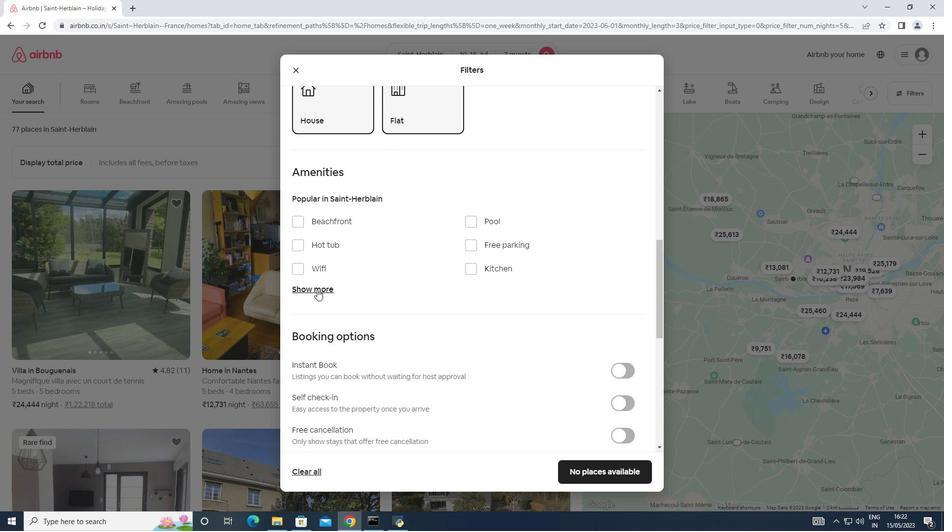 
Action: Mouse moved to (296, 267)
Screenshot: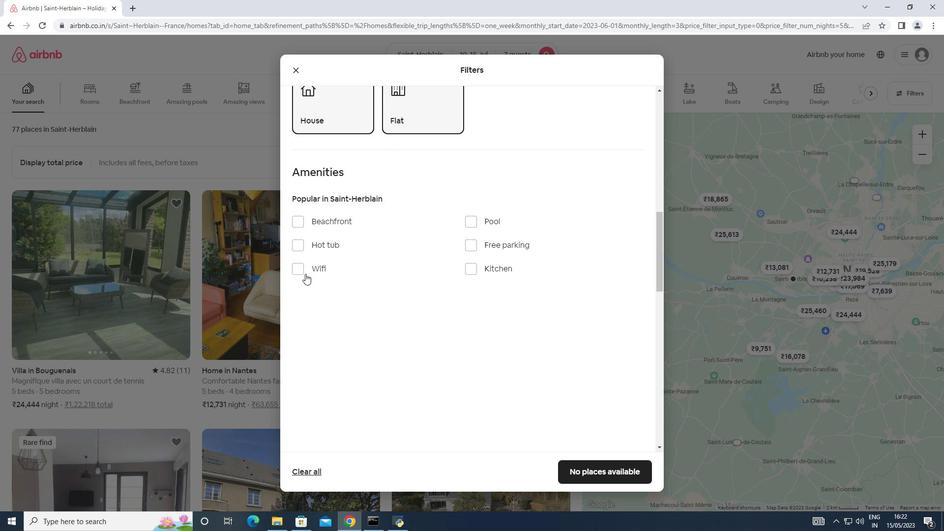 
Action: Mouse pressed left at (296, 267)
Screenshot: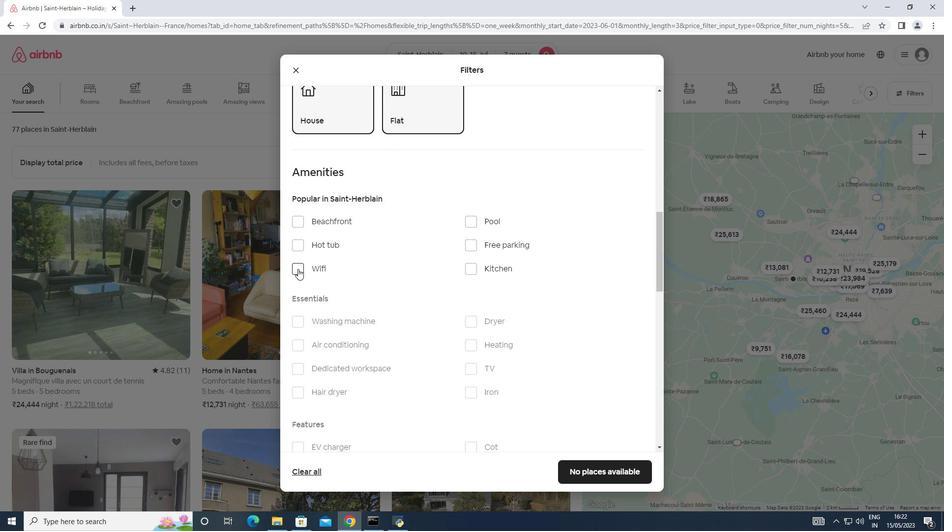 
Action: Mouse moved to (472, 369)
Screenshot: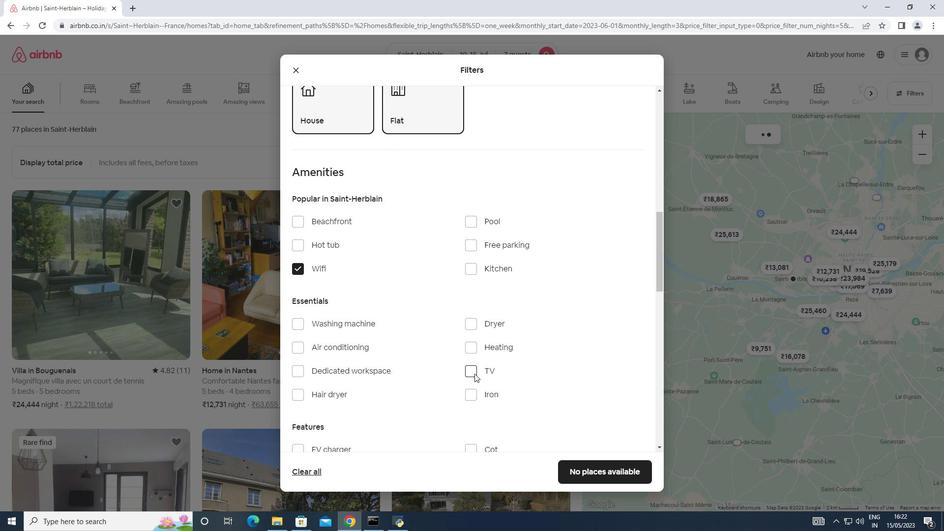 
Action: Mouse pressed left at (472, 369)
Screenshot: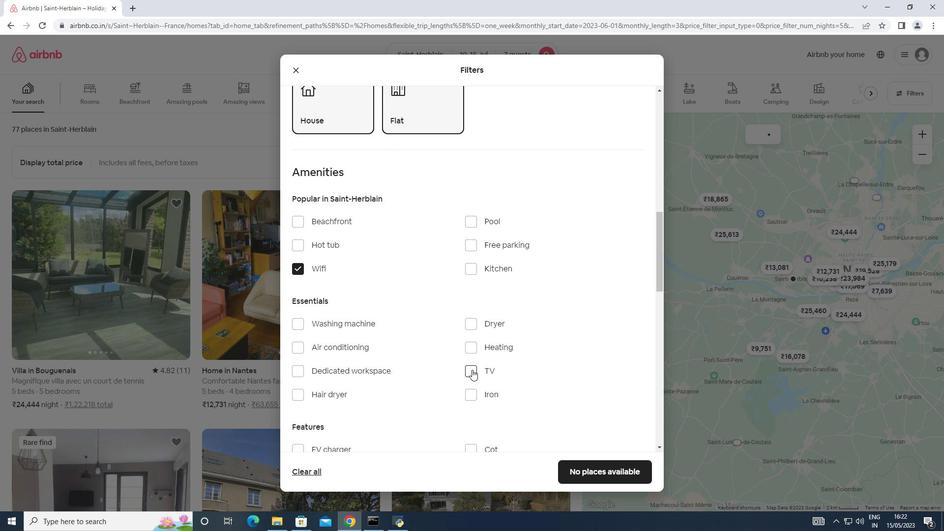 
Action: Mouse moved to (468, 245)
Screenshot: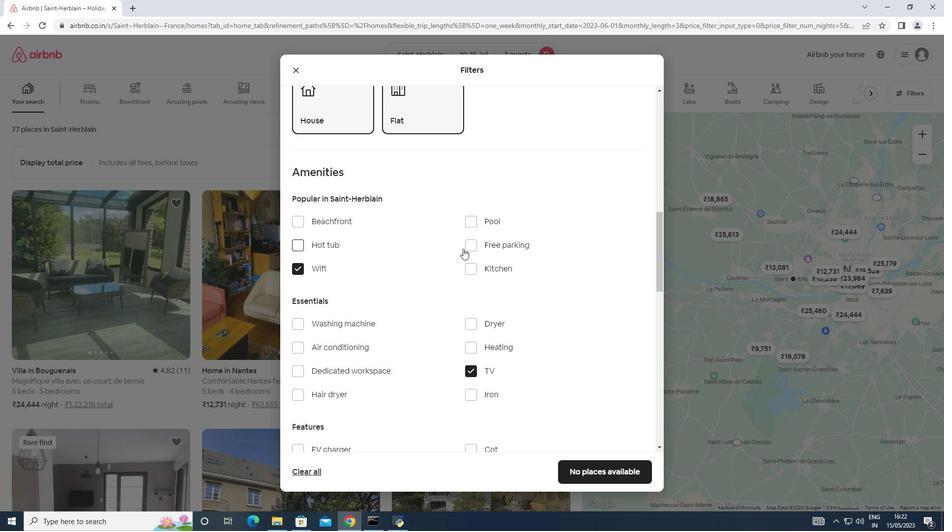 
Action: Mouse pressed left at (468, 245)
Screenshot: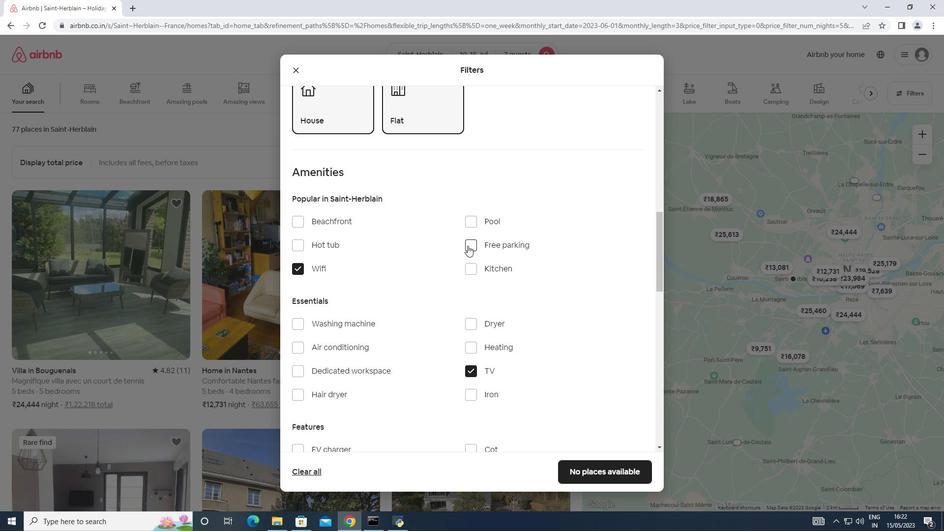 
Action: Mouse moved to (391, 333)
Screenshot: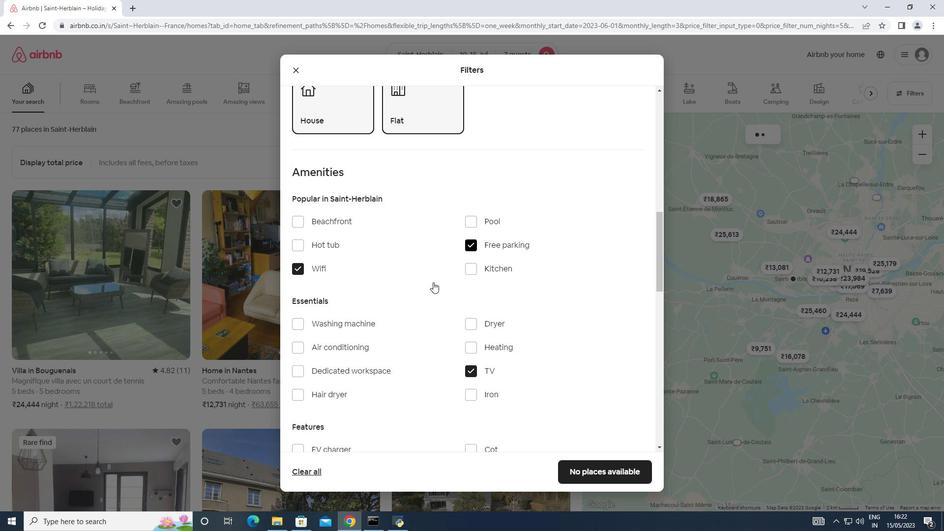 
Action: Mouse scrolled (391, 332) with delta (0, 0)
Screenshot: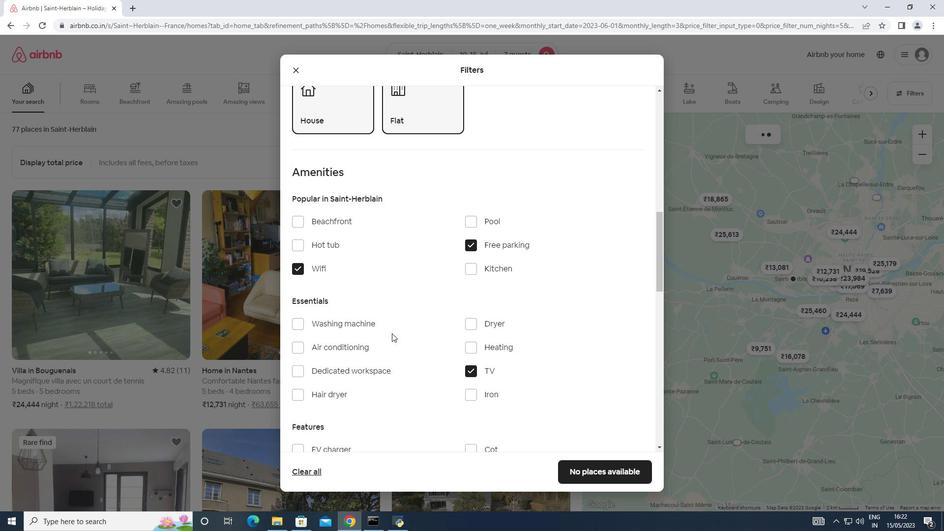 
Action: Mouse scrolled (391, 332) with delta (0, 0)
Screenshot: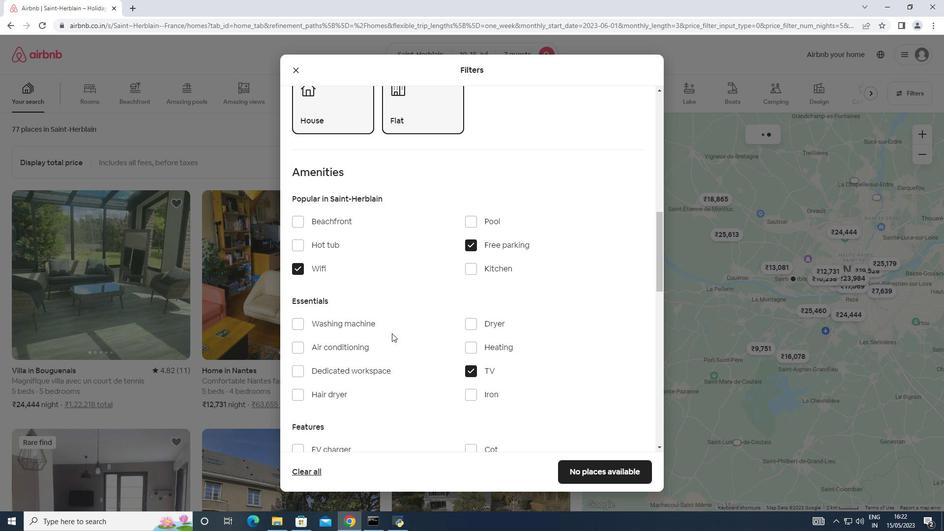 
Action: Mouse scrolled (391, 332) with delta (0, 0)
Screenshot: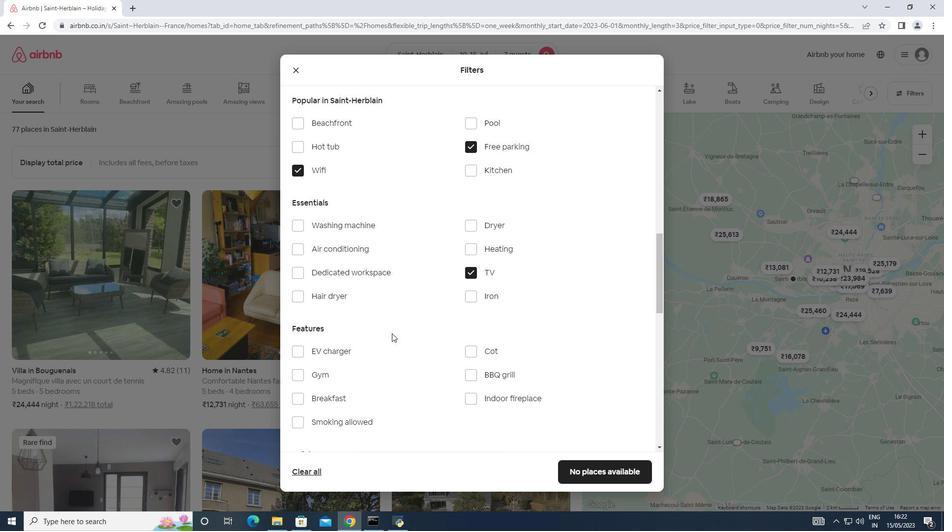 
Action: Mouse moved to (311, 326)
Screenshot: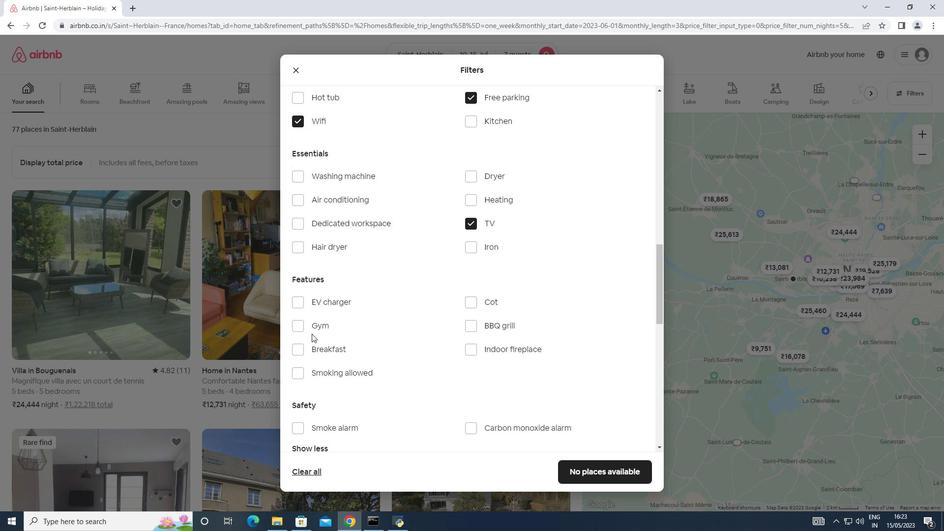 
Action: Mouse pressed left at (311, 326)
Screenshot: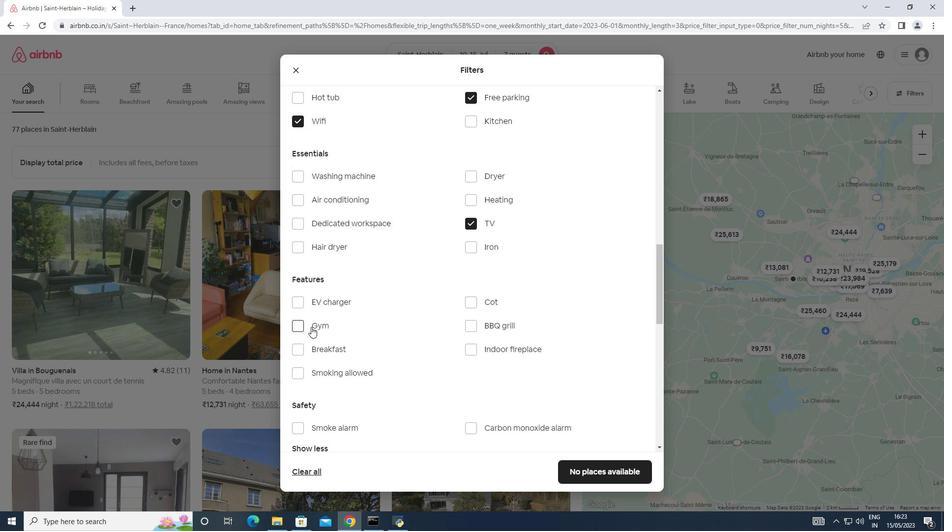 
Action: Mouse moved to (316, 352)
Screenshot: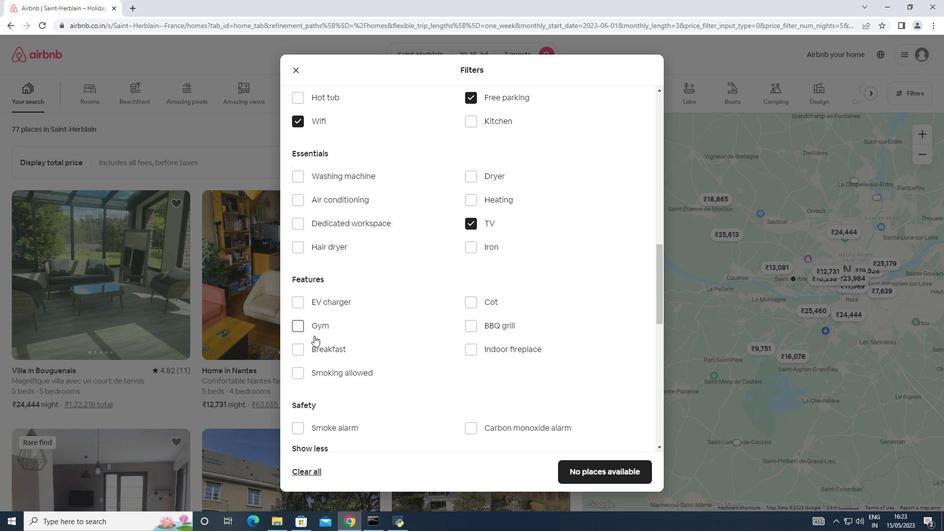 
Action: Mouse pressed left at (316, 352)
Screenshot: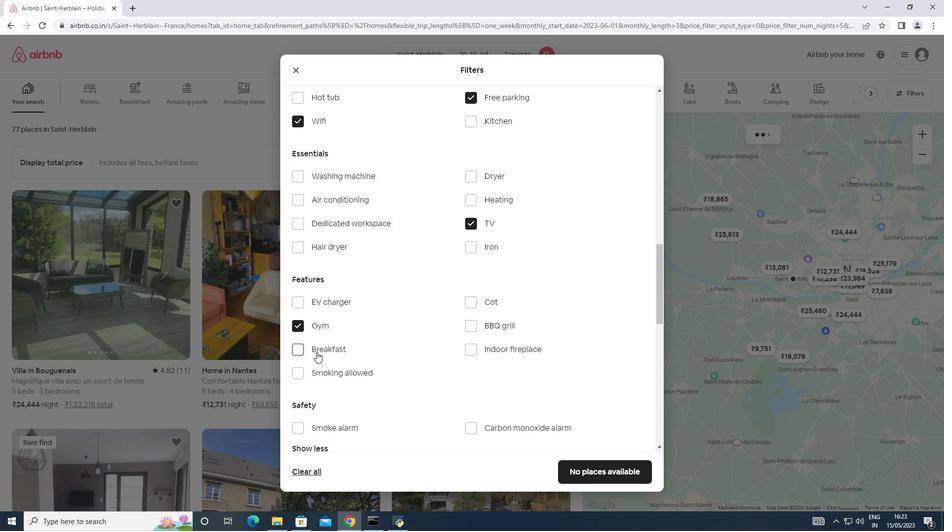 
Action: Mouse moved to (470, 366)
Screenshot: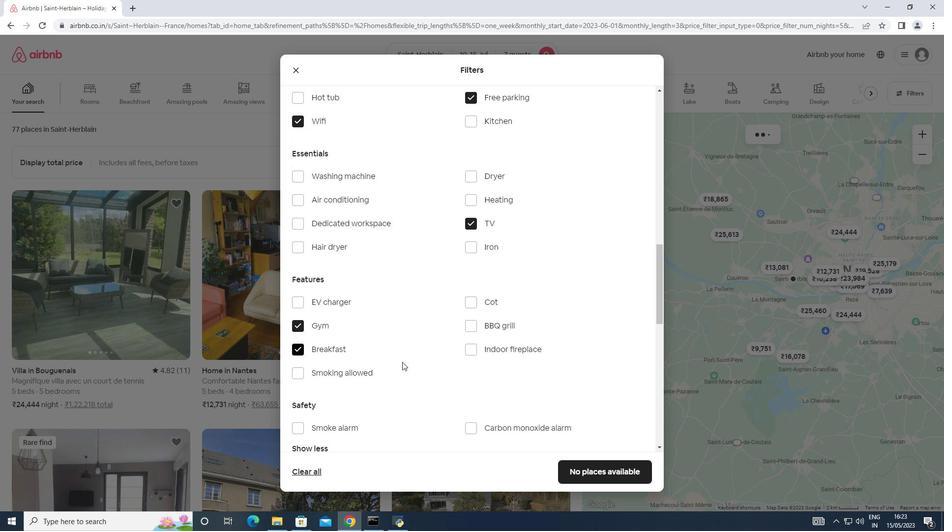 
Action: Mouse scrolled (470, 366) with delta (0, 0)
Screenshot: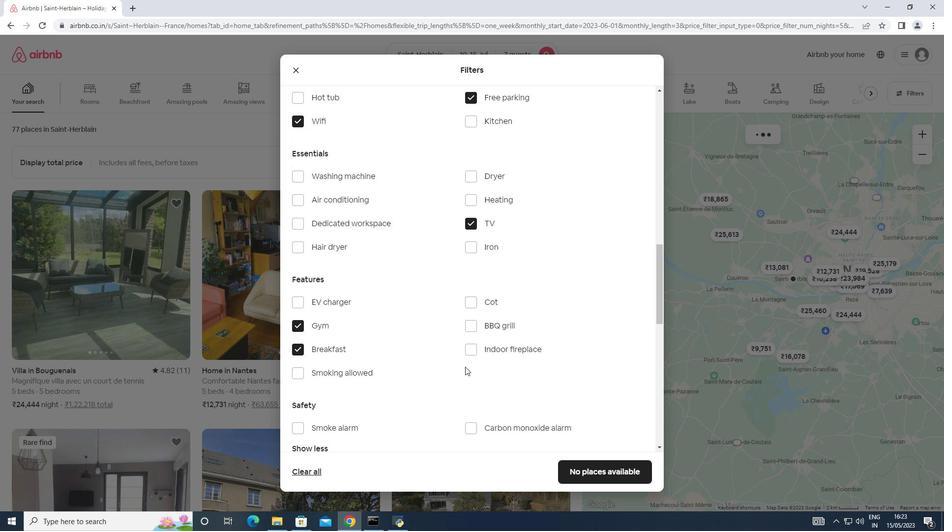 
Action: Mouse scrolled (470, 366) with delta (0, 0)
Screenshot: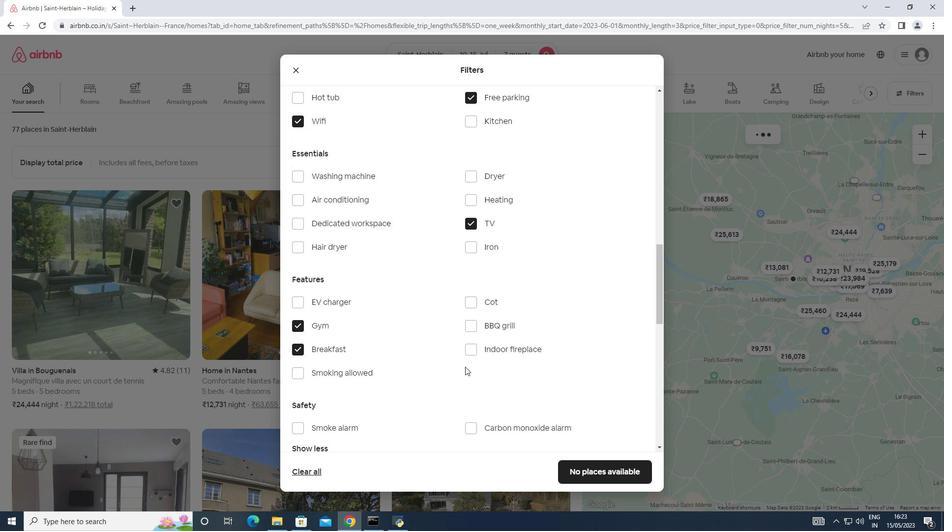 
Action: Mouse scrolled (470, 366) with delta (0, 0)
Screenshot: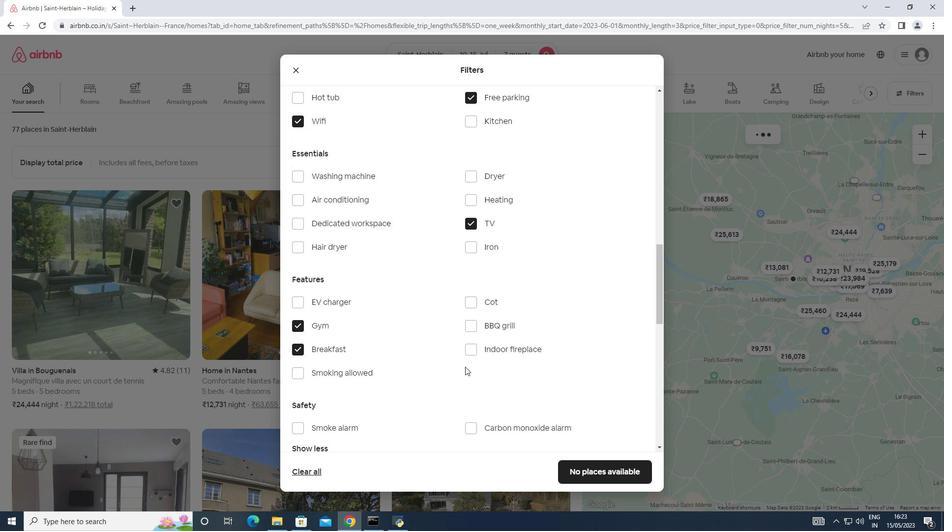 
Action: Mouse moved to (475, 364)
Screenshot: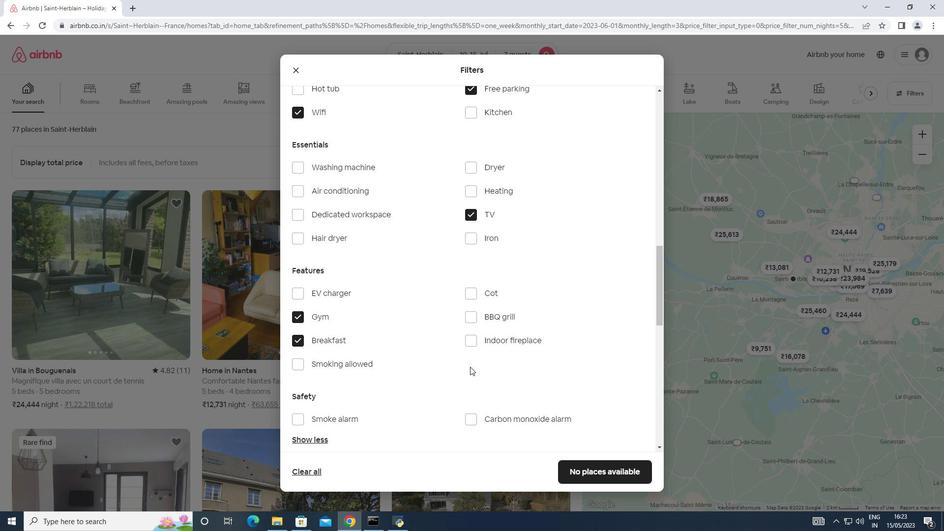 
Action: Mouse scrolled (475, 364) with delta (0, 0)
Screenshot: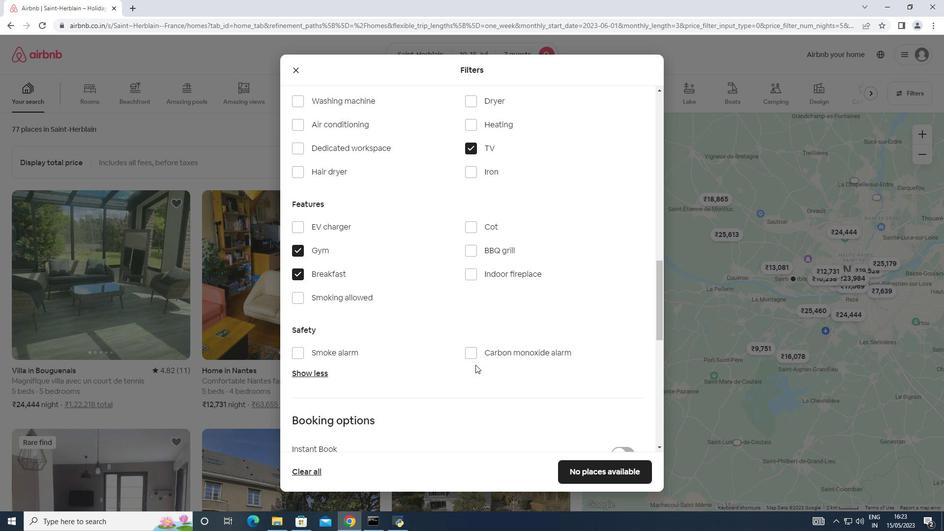 
Action: Mouse scrolled (475, 364) with delta (0, 0)
Screenshot: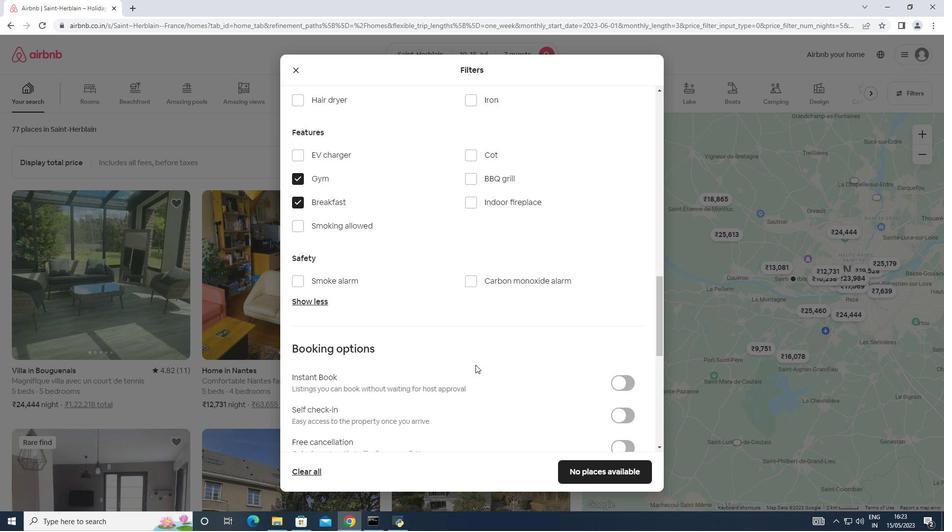 
Action: Mouse moved to (617, 315)
Screenshot: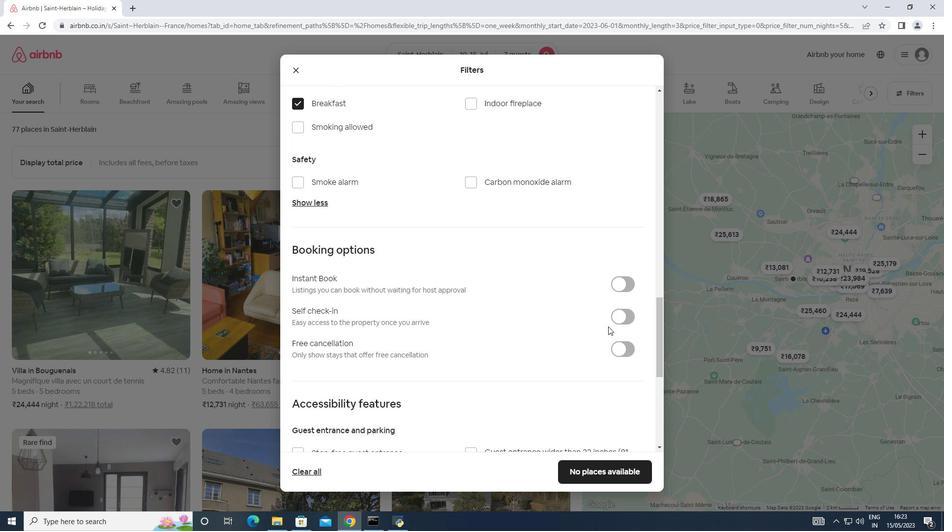 
Action: Mouse pressed left at (617, 315)
Screenshot: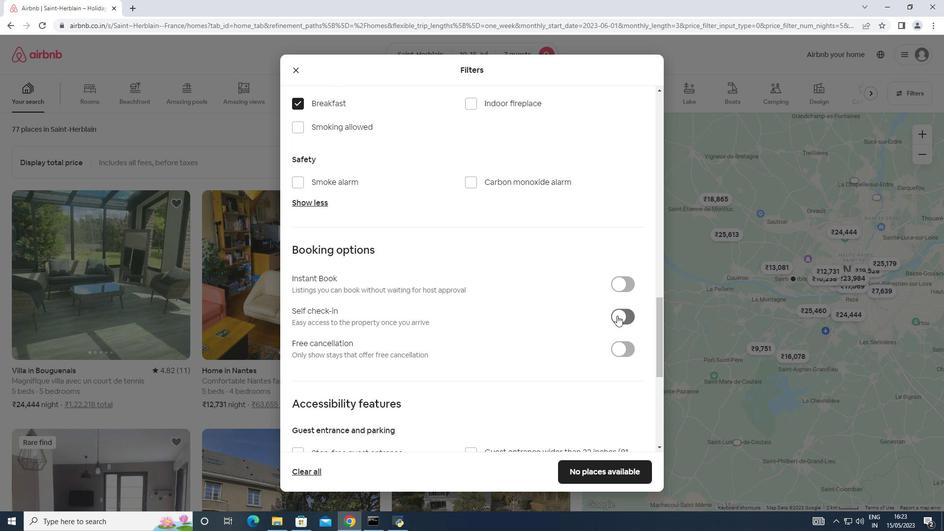 
Action: Mouse moved to (289, 368)
Screenshot: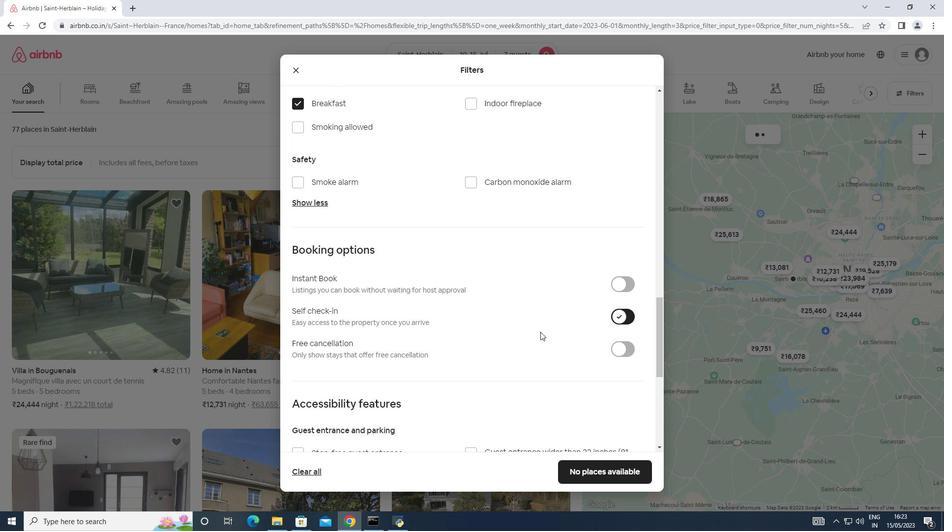 
Action: Mouse scrolled (289, 367) with delta (0, 0)
Screenshot: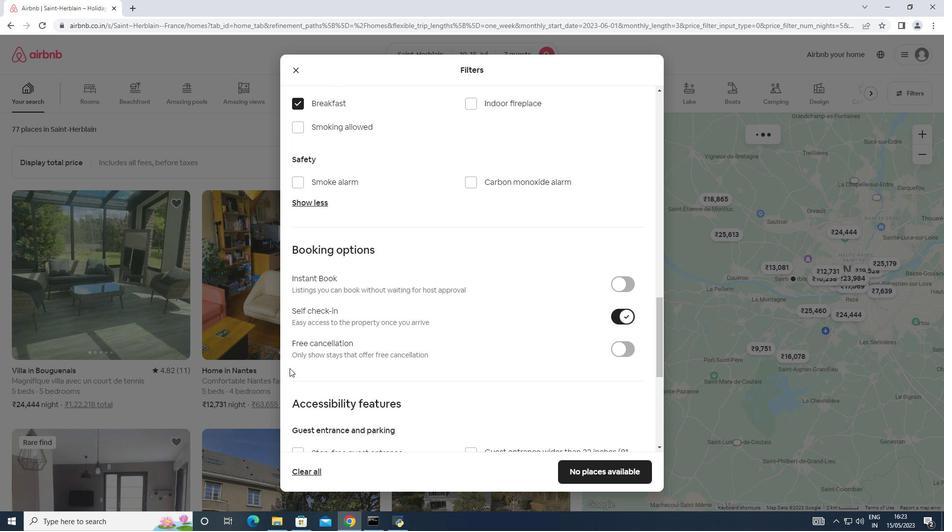 
Action: Mouse scrolled (289, 367) with delta (0, 0)
Screenshot: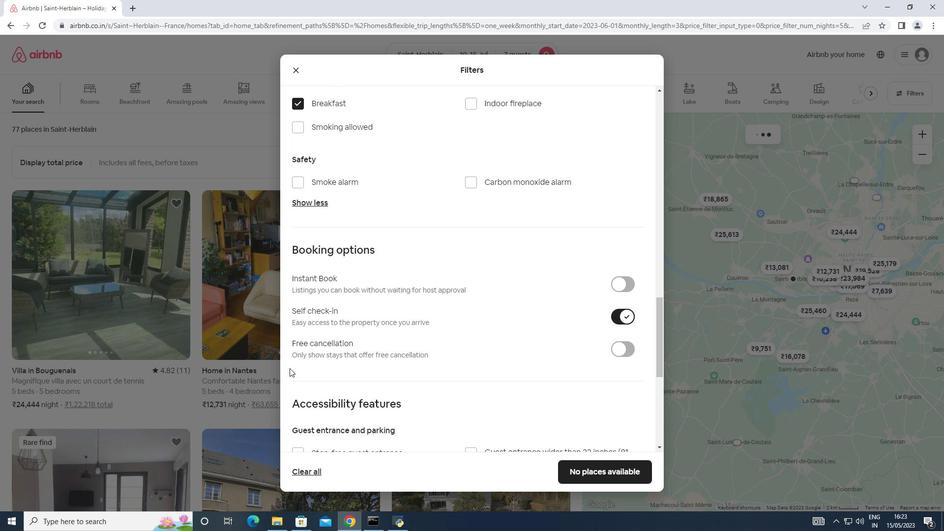 
Action: Mouse scrolled (289, 367) with delta (0, 0)
Screenshot: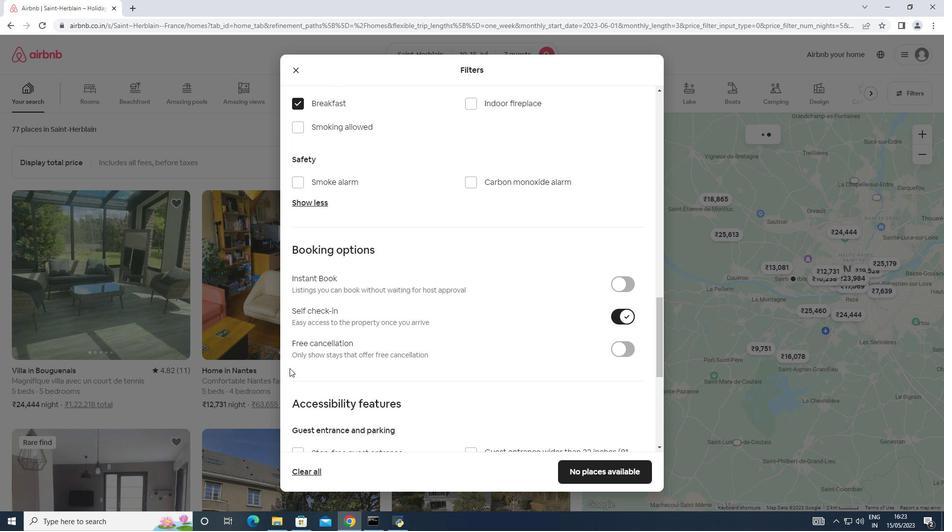 
Action: Mouse moved to (295, 367)
Screenshot: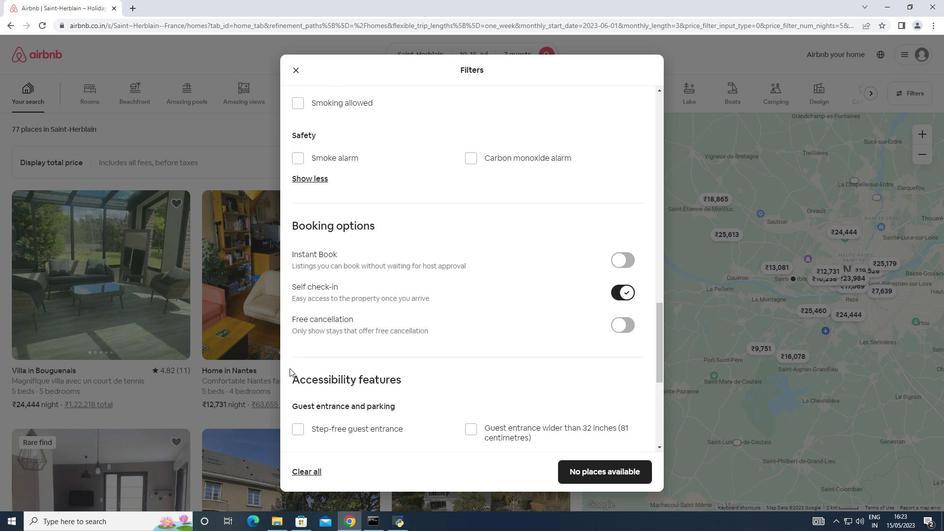 
Action: Mouse scrolled (295, 367) with delta (0, 0)
Screenshot: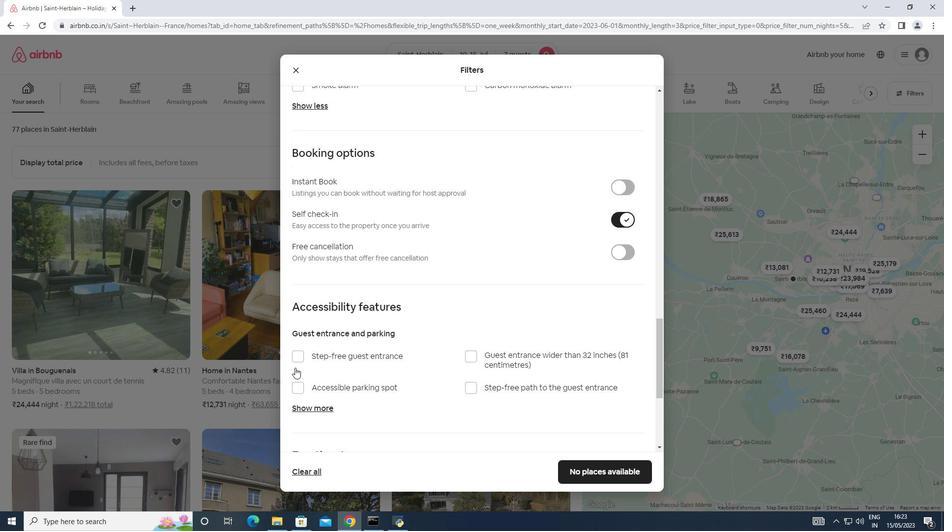
Action: Mouse scrolled (295, 367) with delta (0, 0)
Screenshot: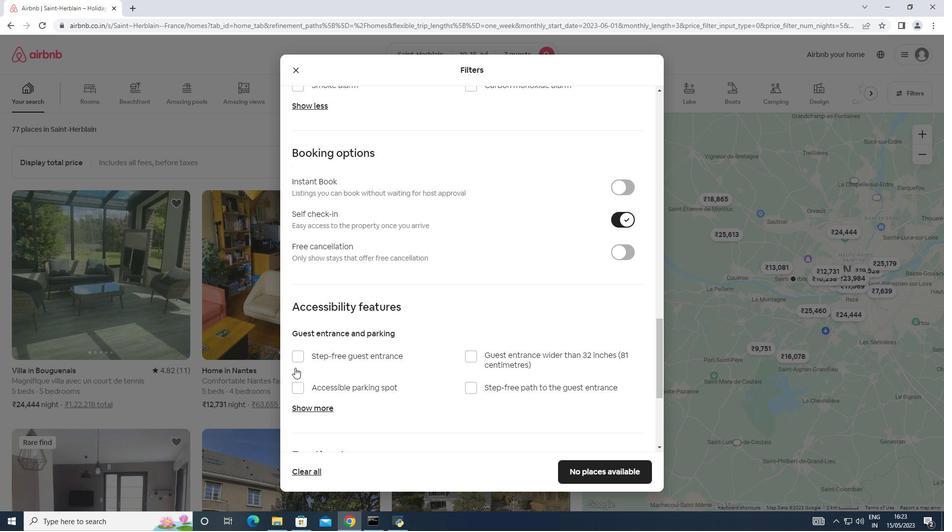
Action: Mouse scrolled (295, 367) with delta (0, 0)
Screenshot: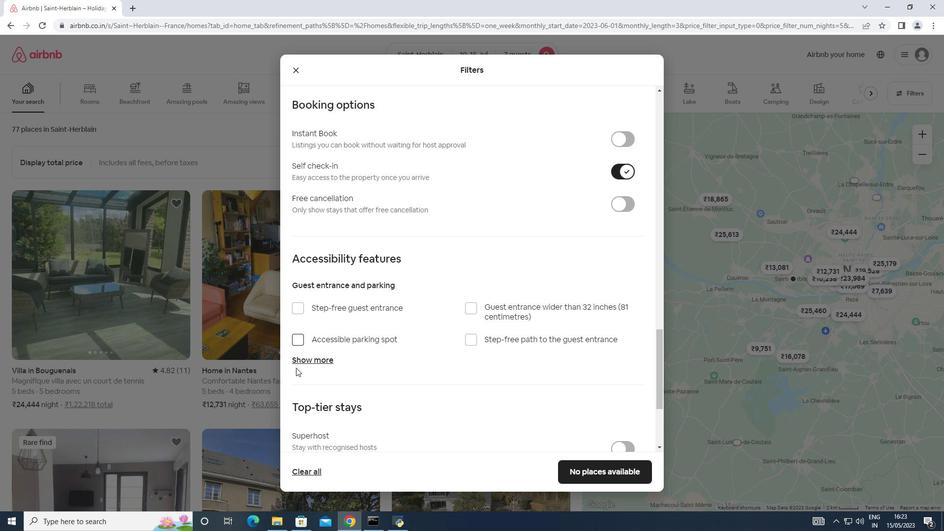 
Action: Mouse moved to (322, 388)
Screenshot: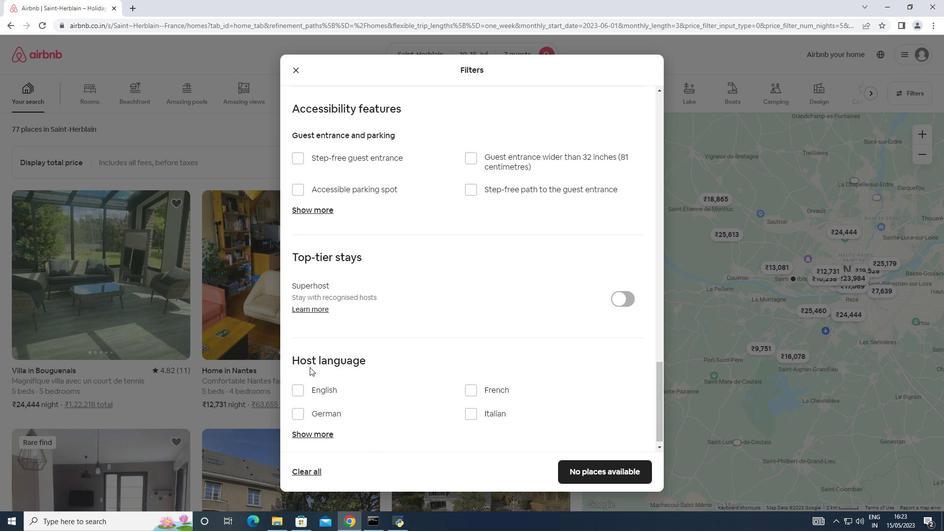 
Action: Mouse pressed left at (322, 388)
Screenshot: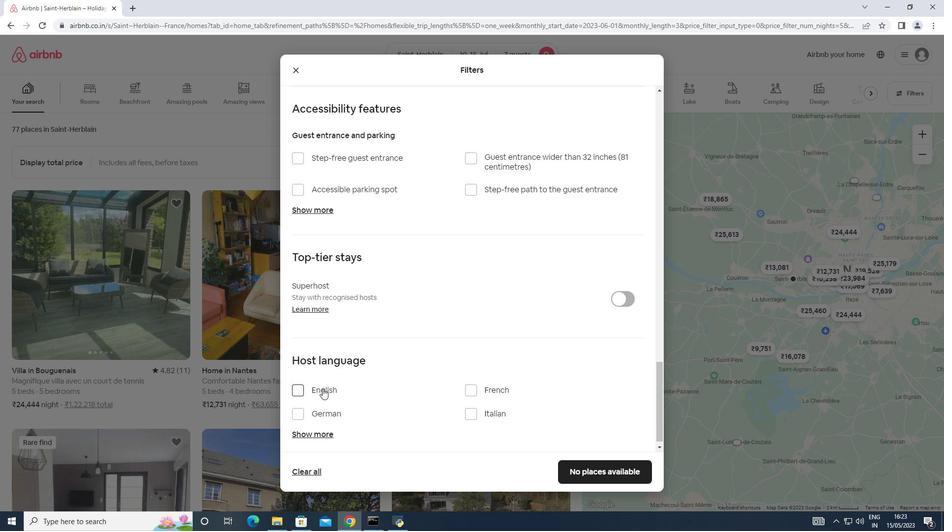 
Action: Mouse moved to (590, 469)
Screenshot: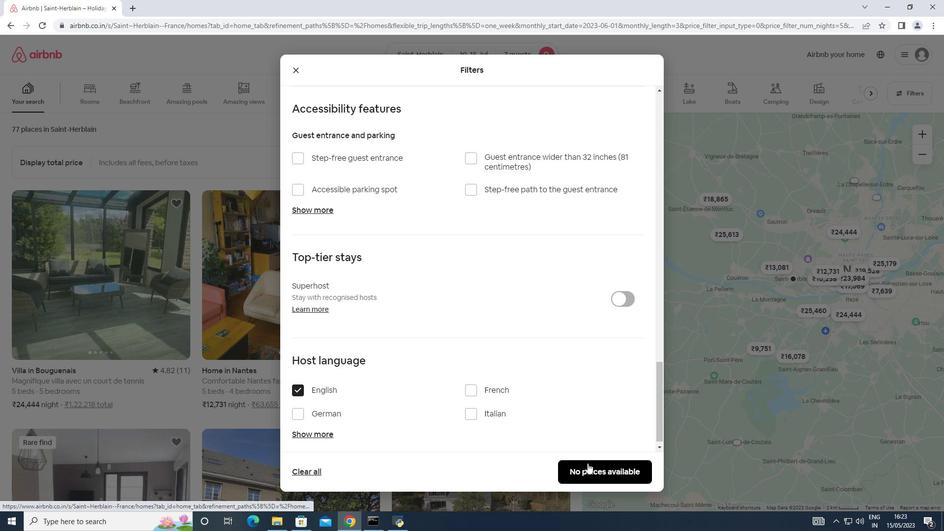 
Action: Mouse pressed left at (590, 469)
Screenshot: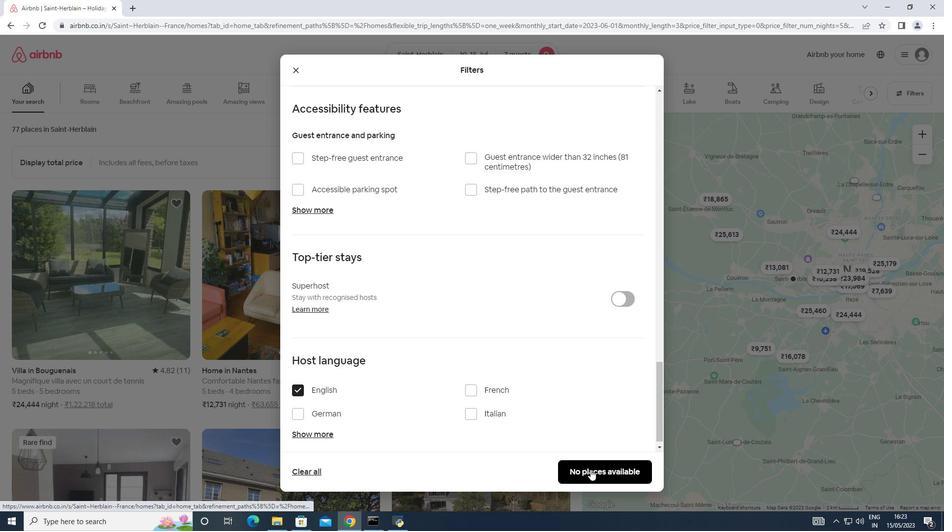 
